 Task: Look for the products in the category "Lotion" by unit price (low first).
Action: Mouse moved to (1074, 347)
Screenshot: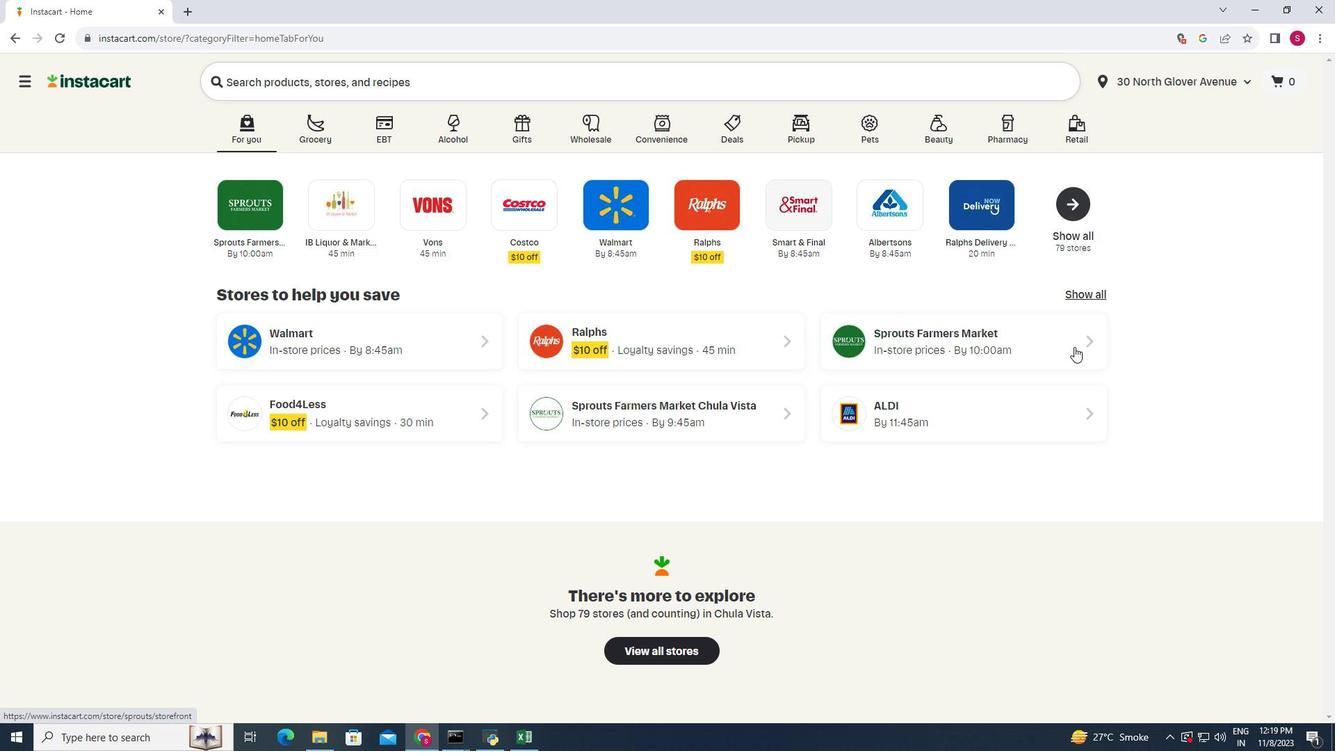 
Action: Mouse pressed left at (1074, 347)
Screenshot: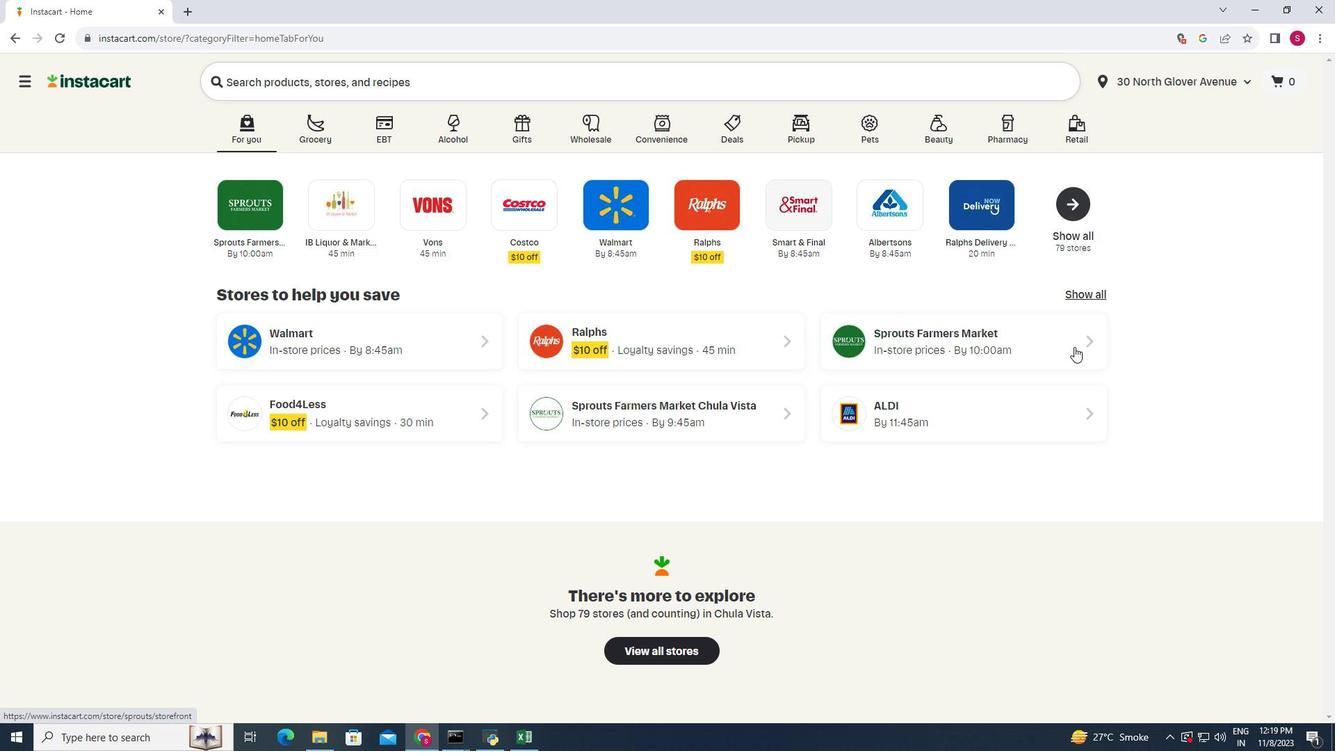 
Action: Mouse moved to (122, 410)
Screenshot: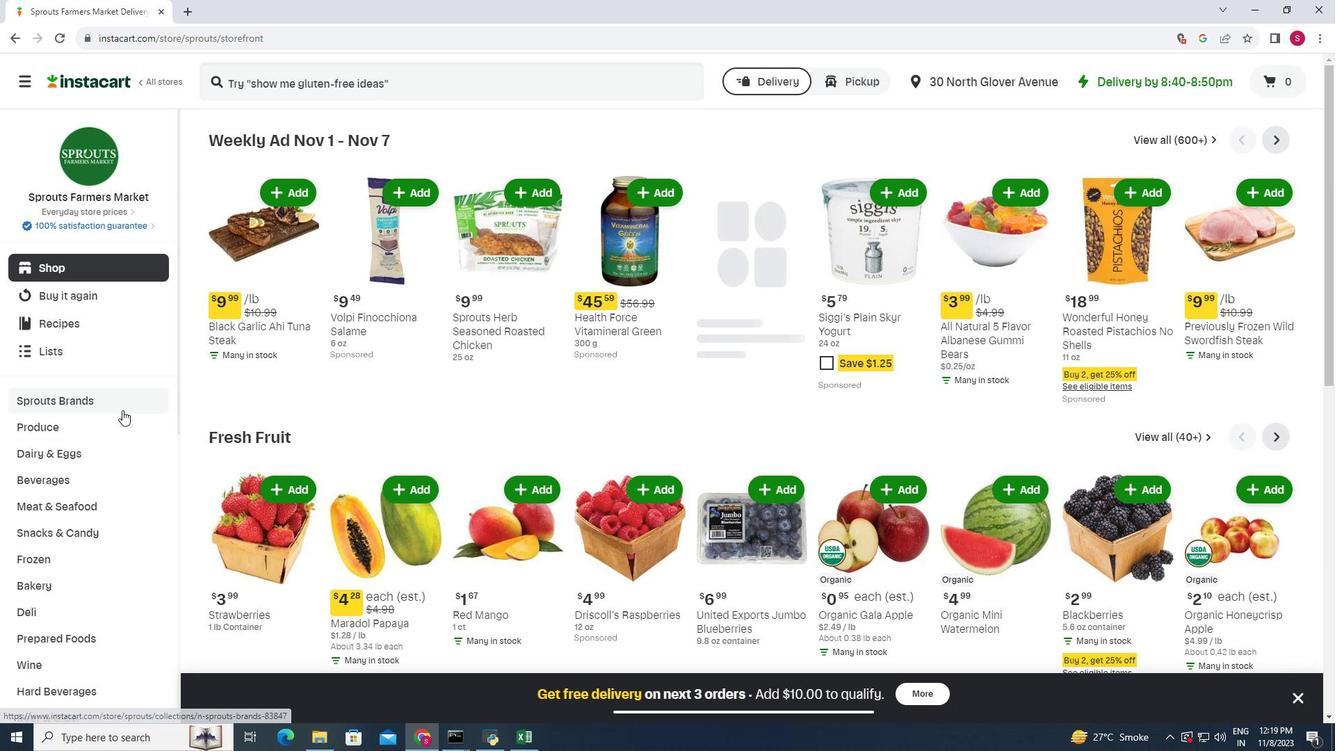 
Action: Mouse scrolled (122, 409) with delta (0, 0)
Screenshot: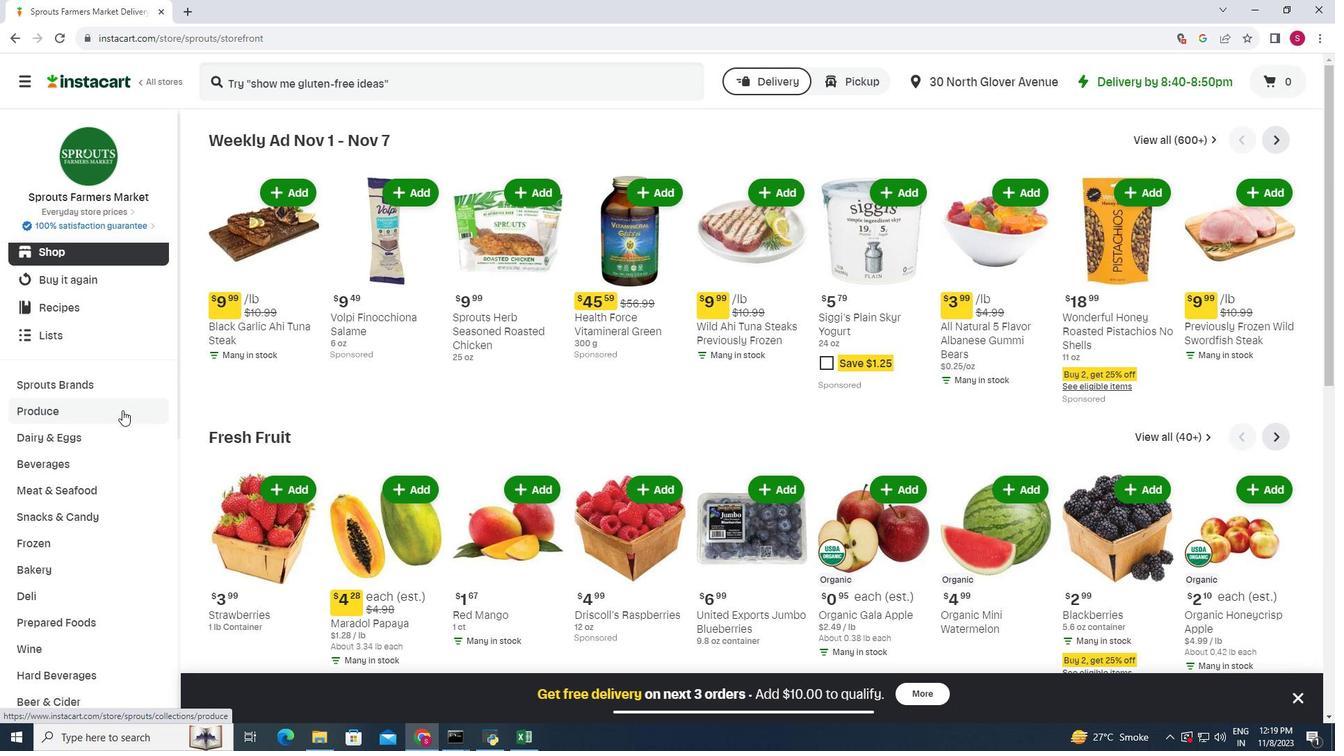 
Action: Mouse scrolled (122, 409) with delta (0, 0)
Screenshot: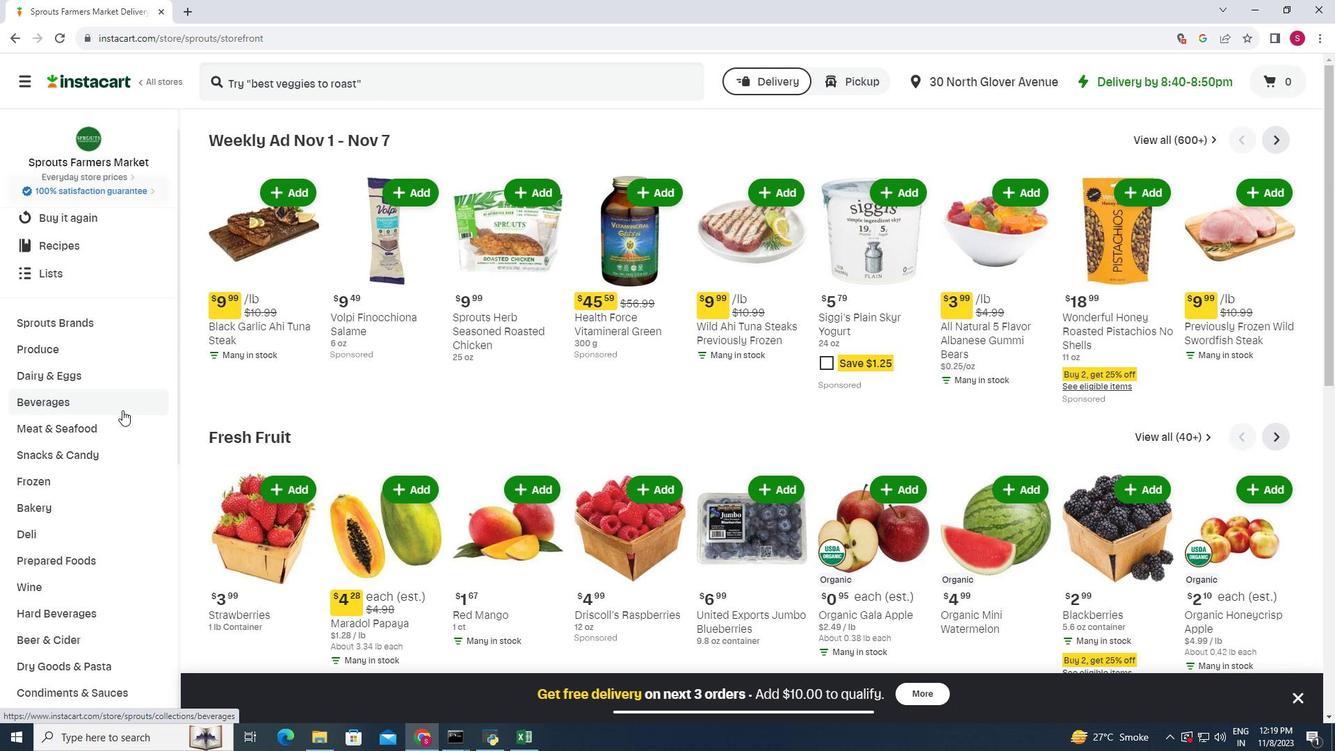 
Action: Mouse moved to (115, 412)
Screenshot: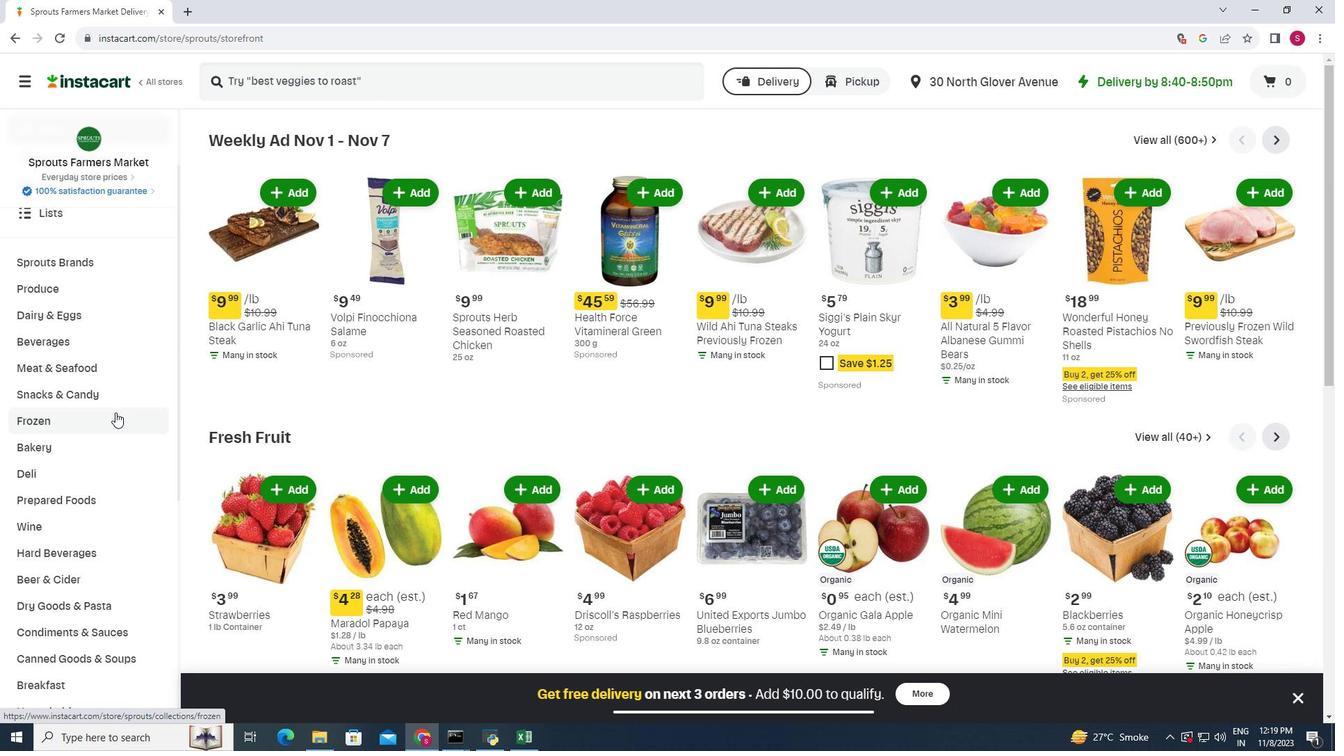 
Action: Mouse scrolled (115, 411) with delta (0, 0)
Screenshot: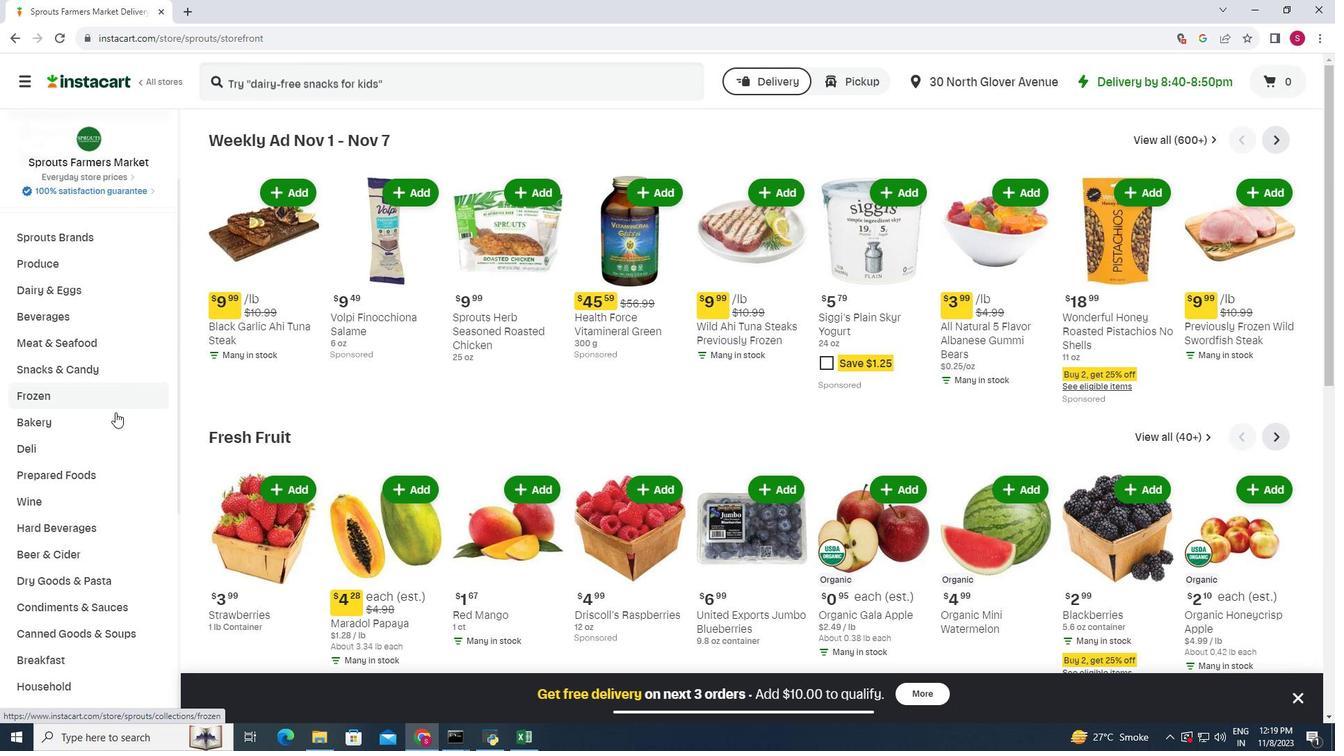 
Action: Mouse moved to (116, 409)
Screenshot: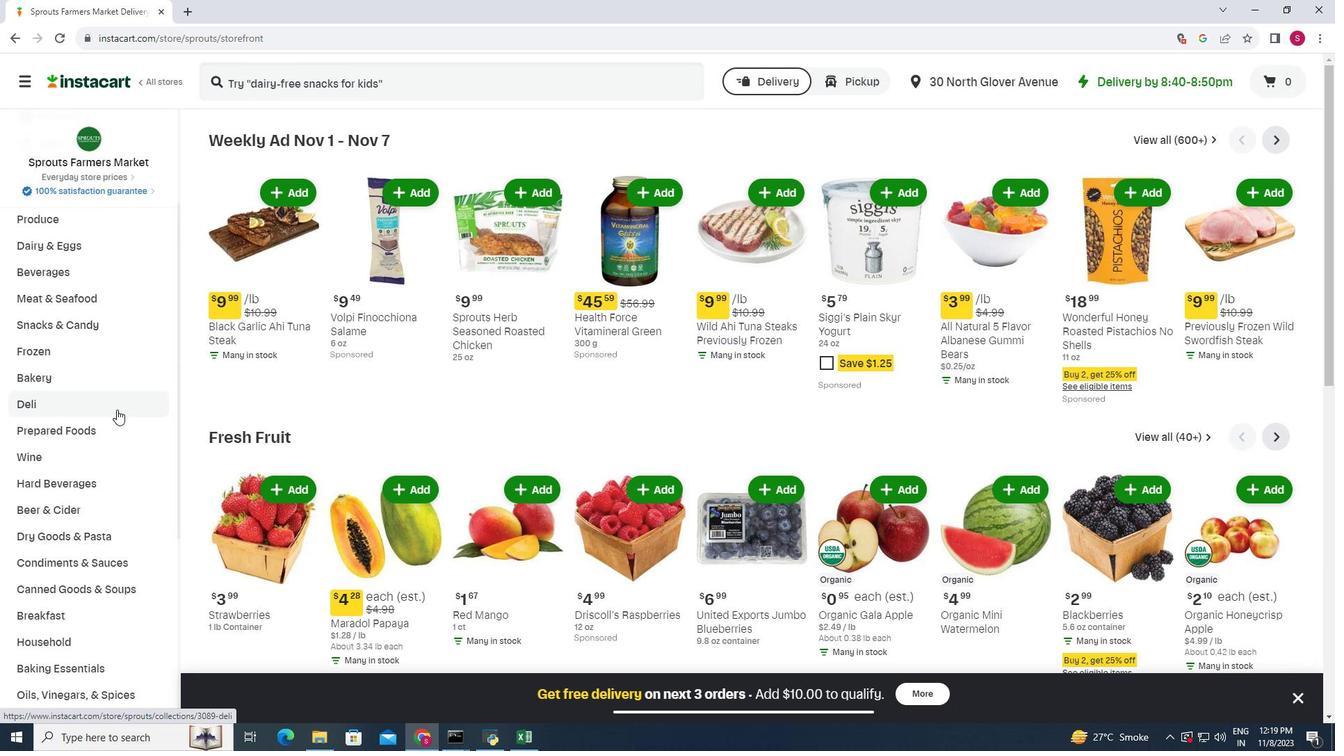 
Action: Mouse scrolled (116, 408) with delta (0, 0)
Screenshot: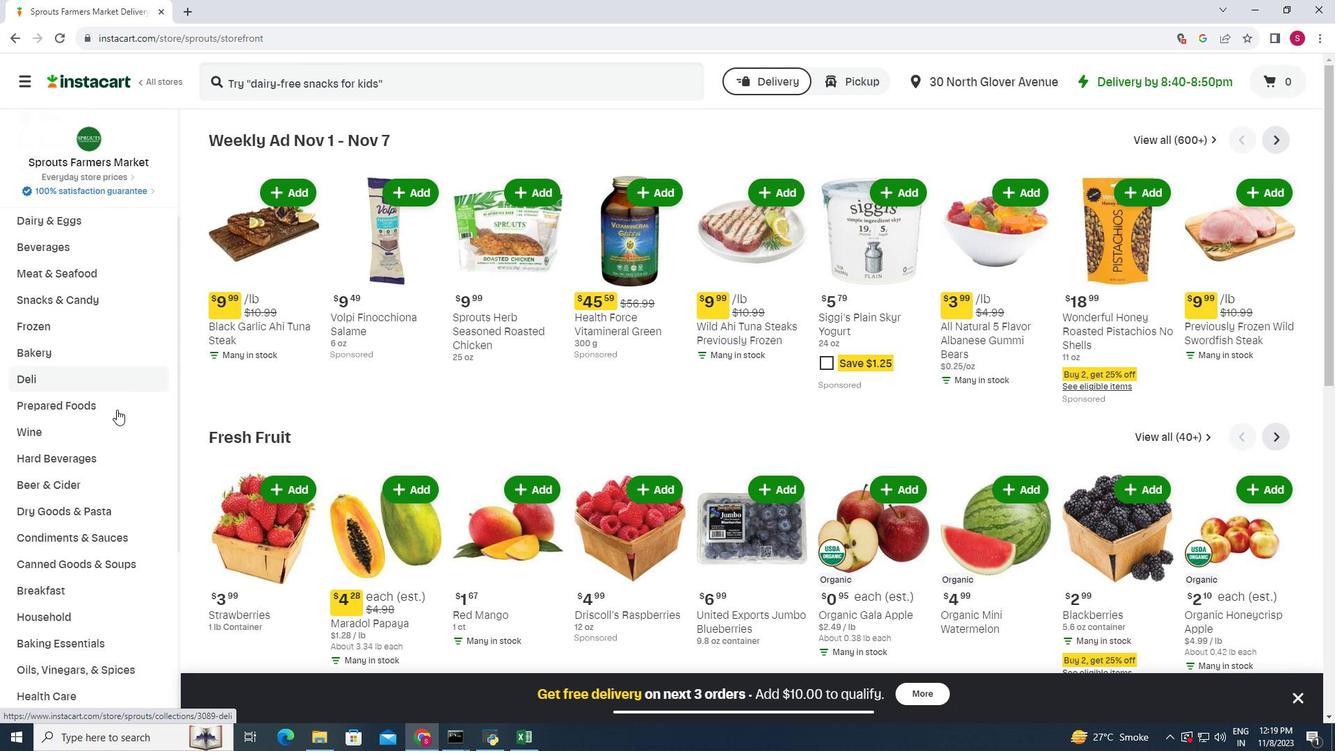 
Action: Mouse moved to (117, 408)
Screenshot: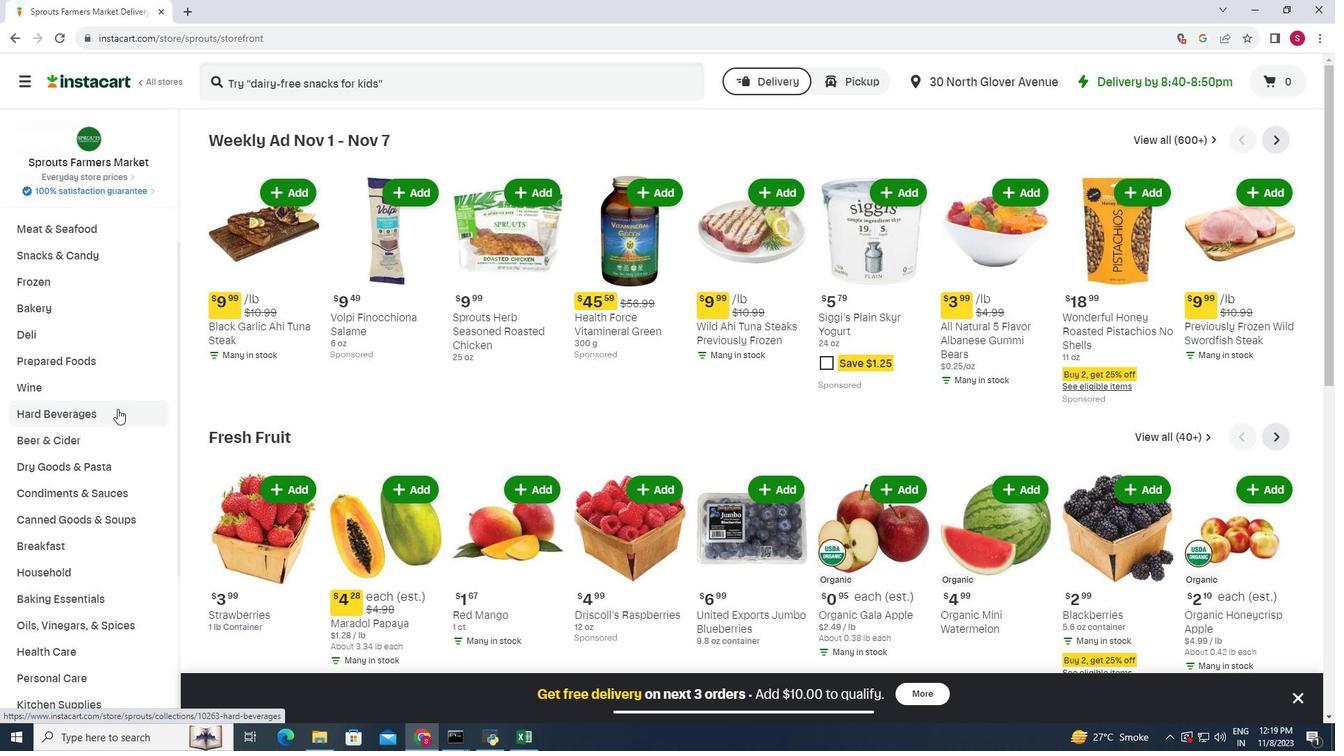 
Action: Mouse scrolled (117, 408) with delta (0, 0)
Screenshot: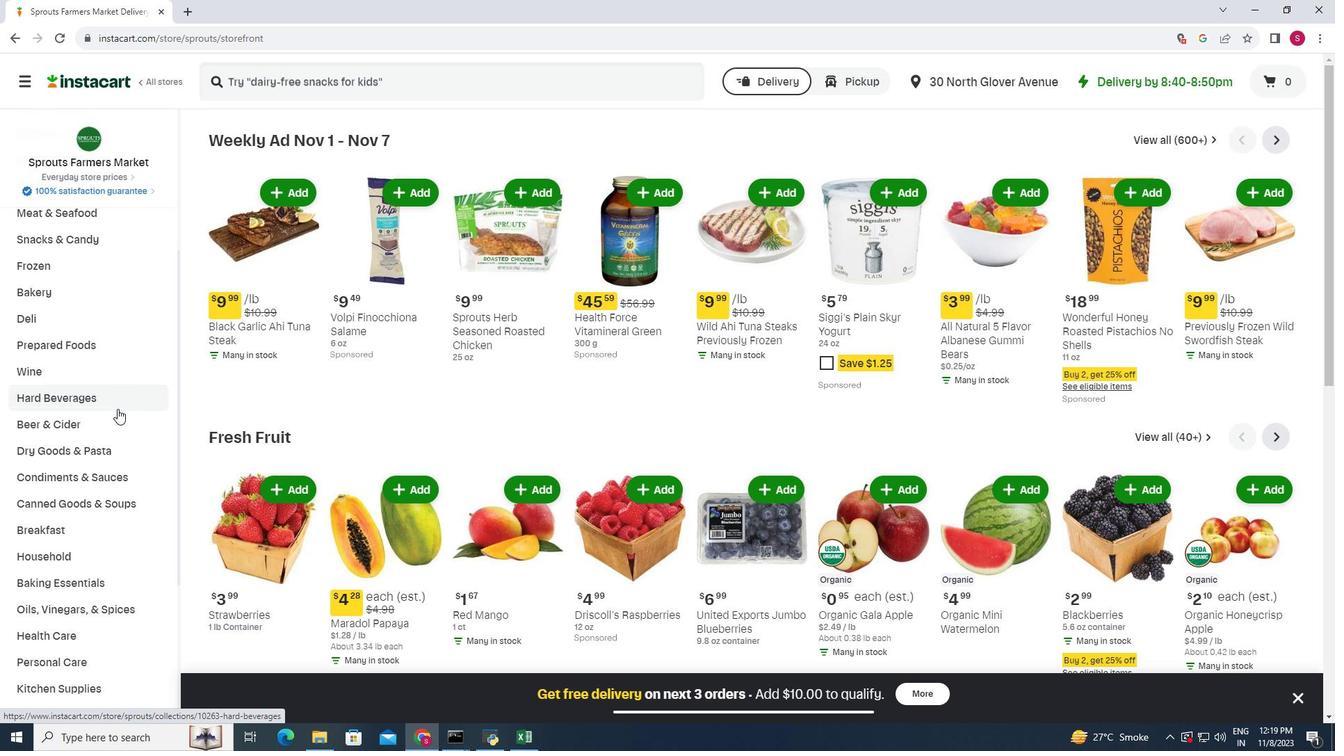 
Action: Mouse moved to (117, 421)
Screenshot: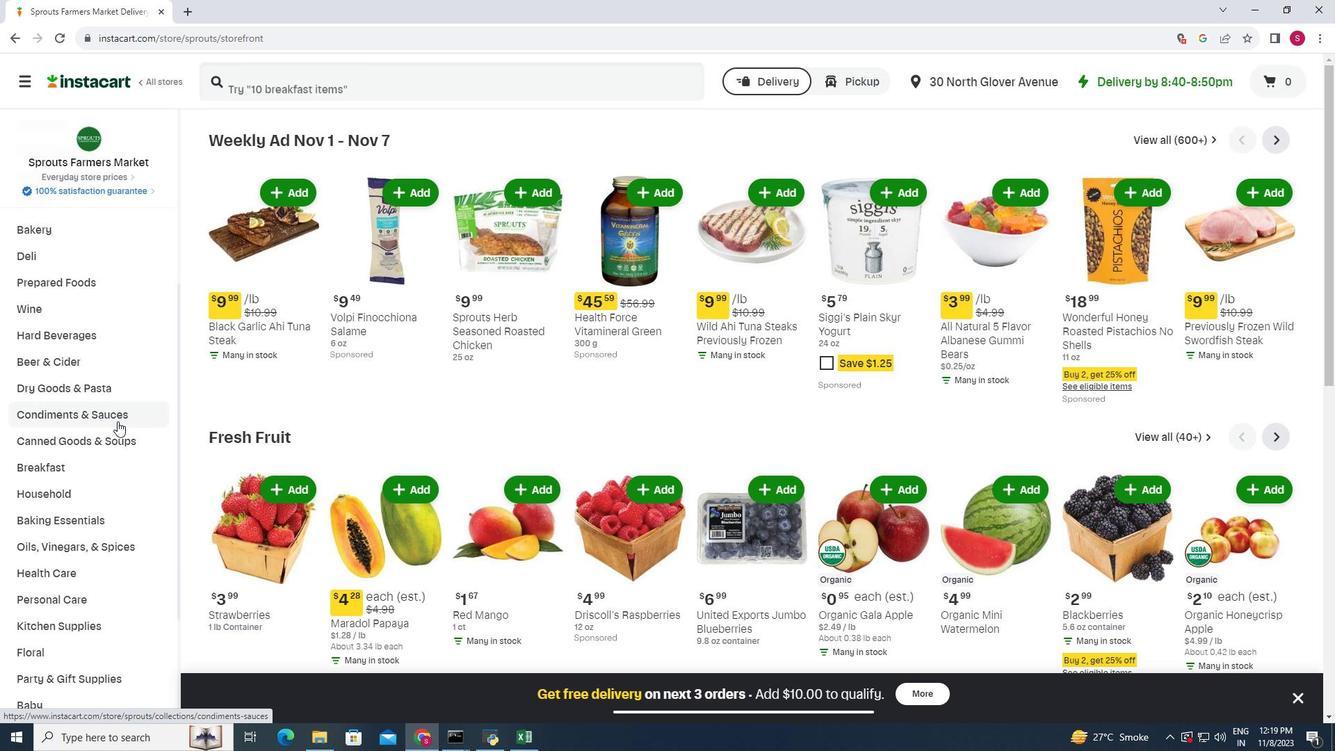 
Action: Mouse scrolled (117, 420) with delta (0, 0)
Screenshot: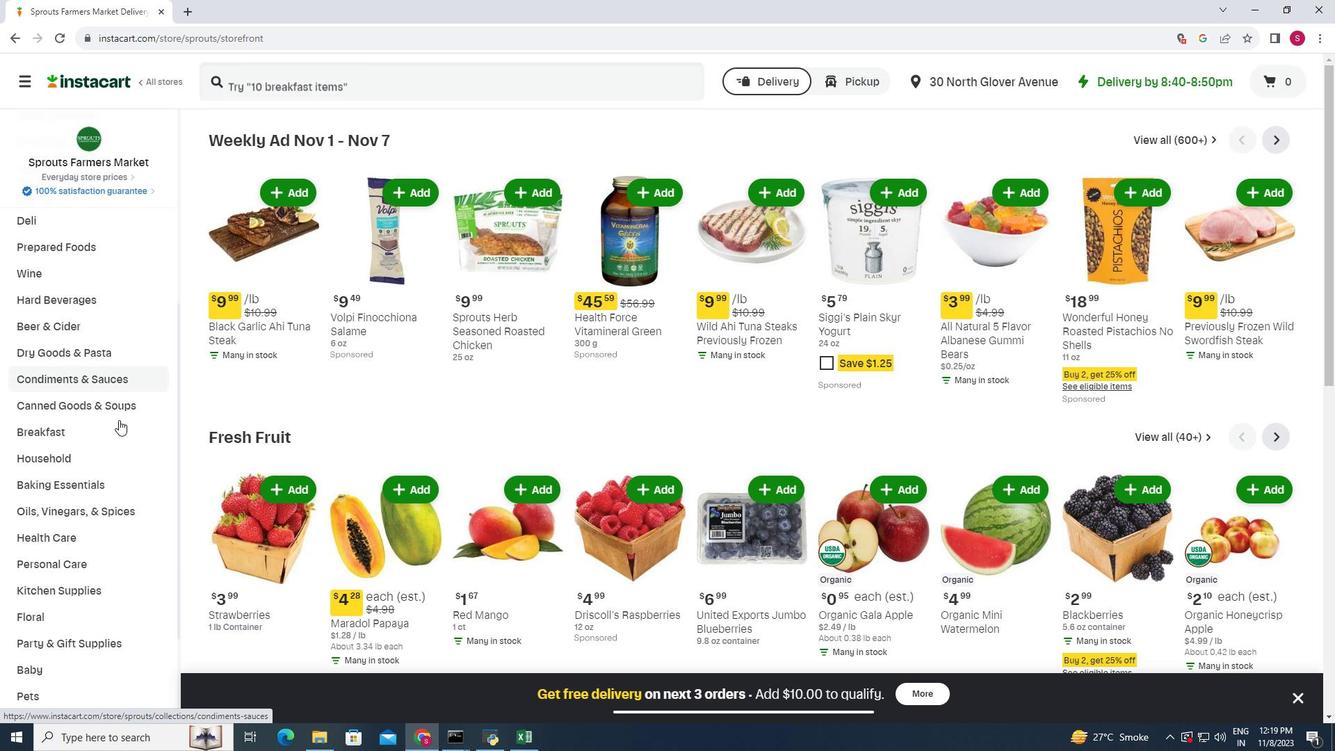 
Action: Mouse moved to (70, 531)
Screenshot: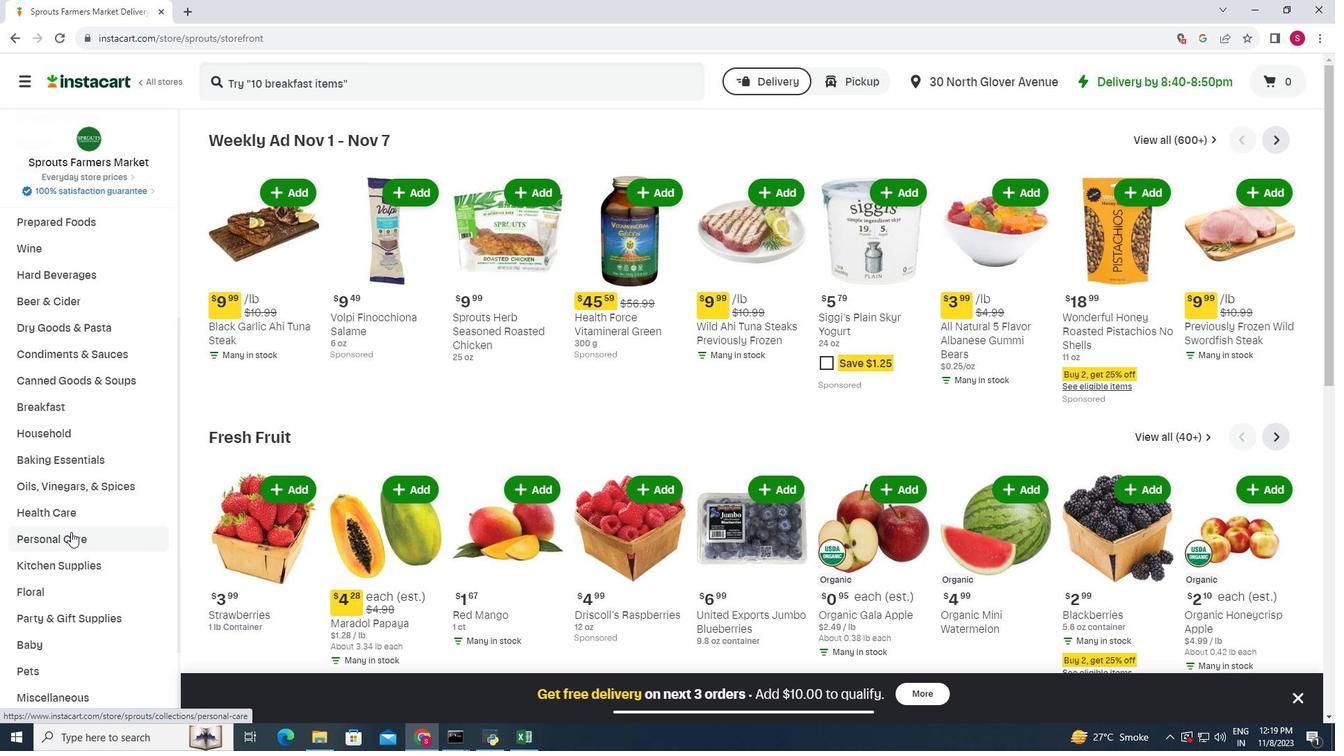 
Action: Mouse pressed left at (70, 531)
Screenshot: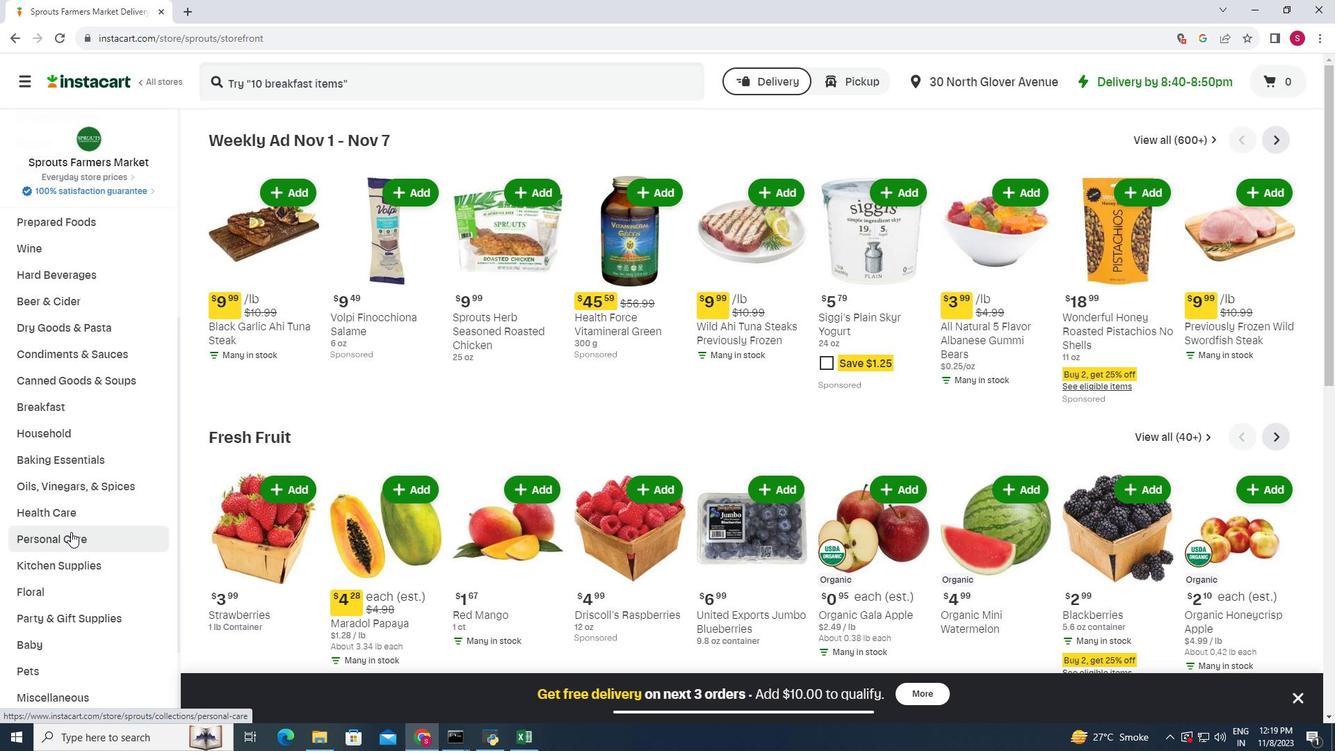 
Action: Mouse moved to (351, 169)
Screenshot: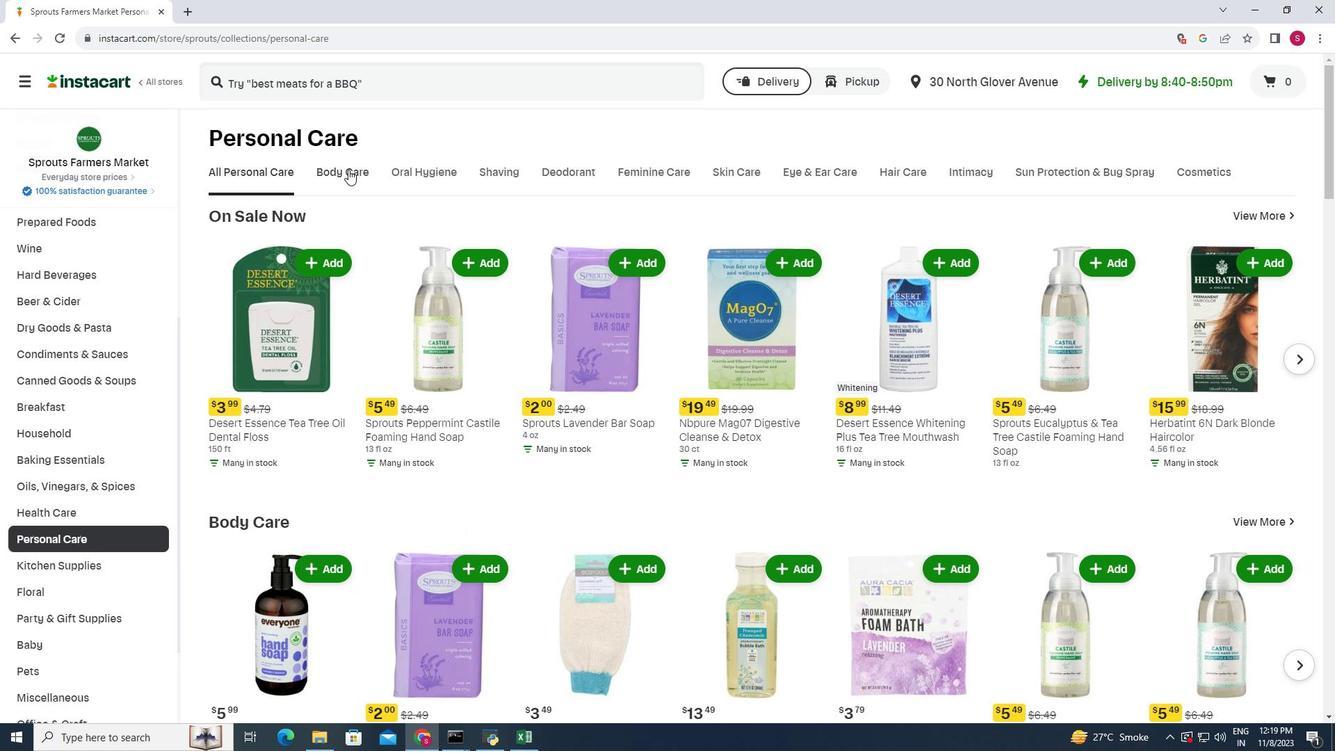 
Action: Mouse pressed left at (351, 169)
Screenshot: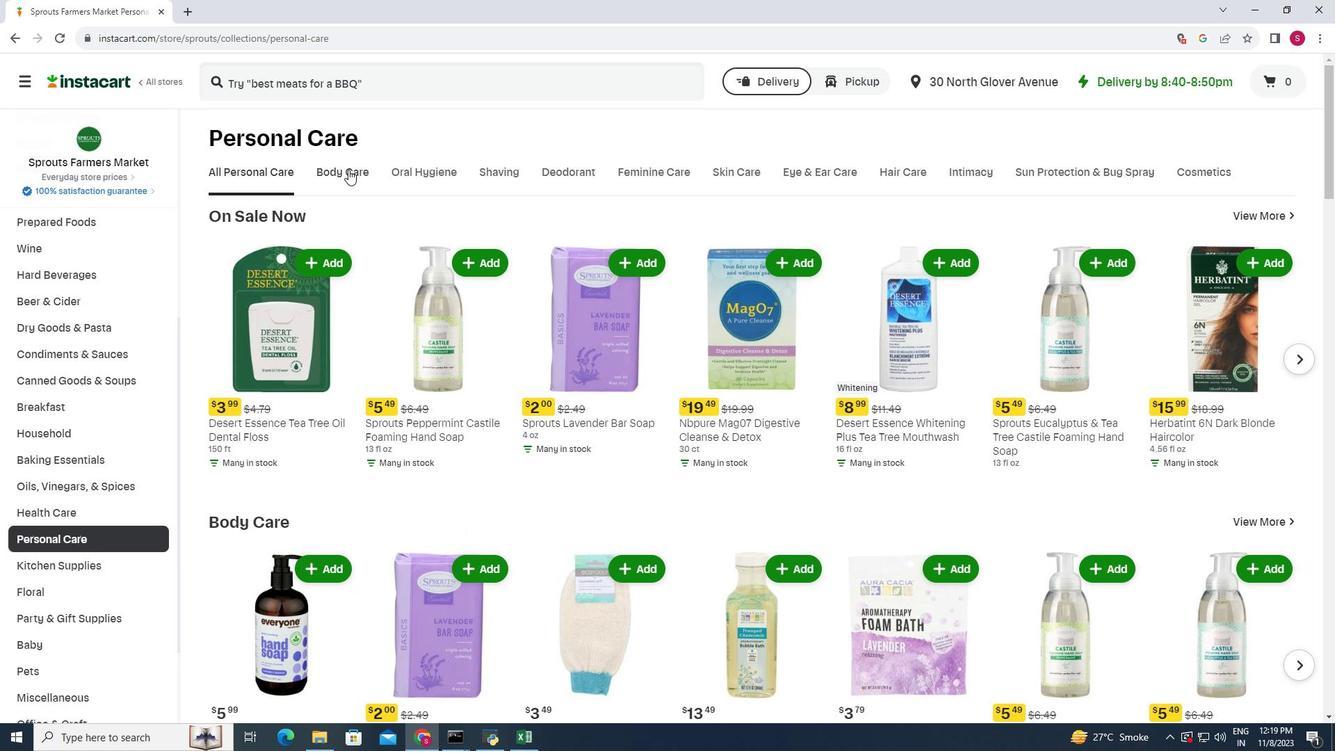 
Action: Mouse moved to (336, 171)
Screenshot: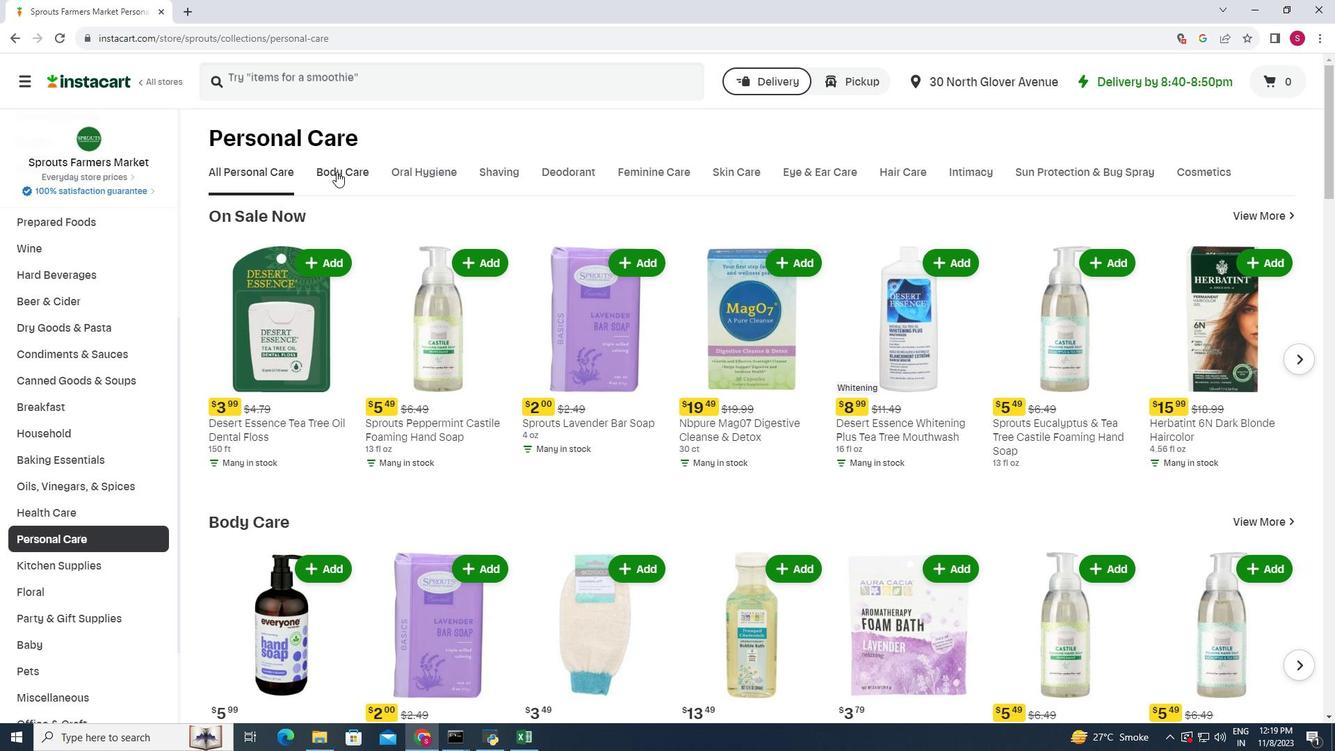 
Action: Mouse pressed left at (336, 171)
Screenshot: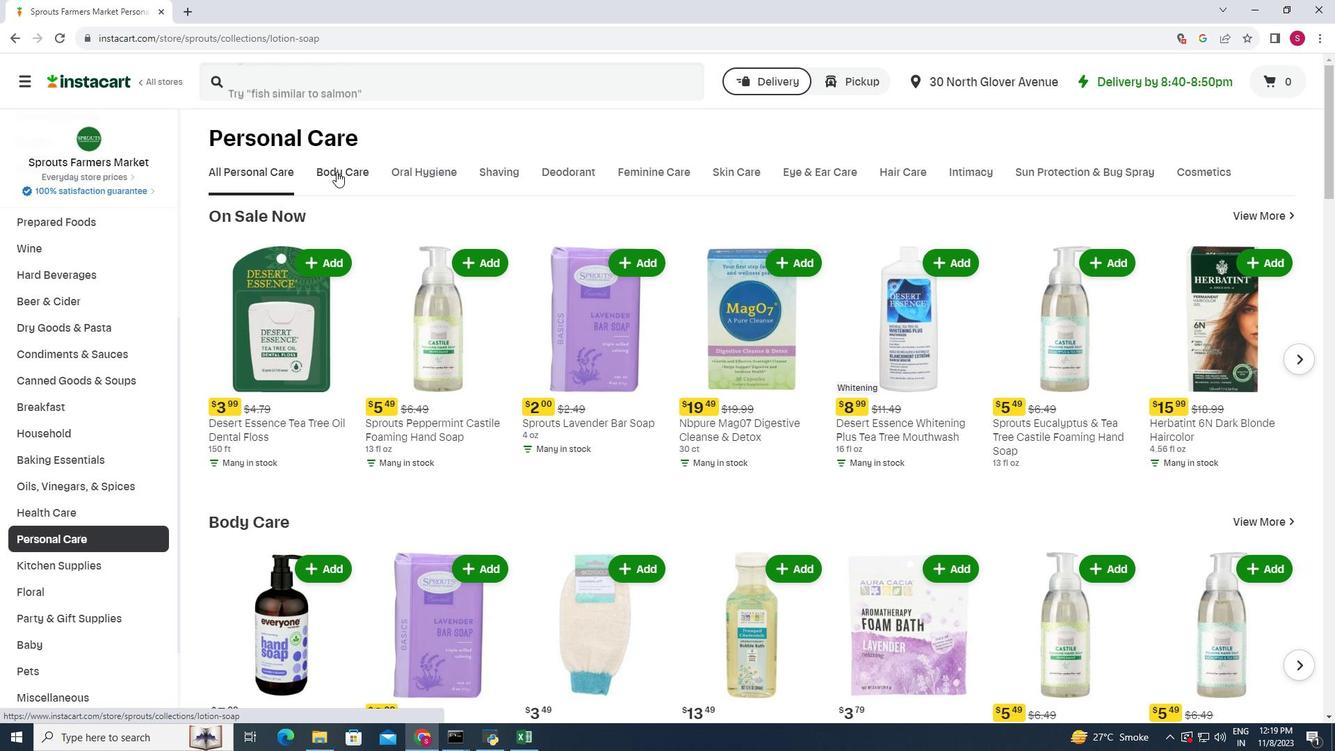 
Action: Mouse moved to (577, 231)
Screenshot: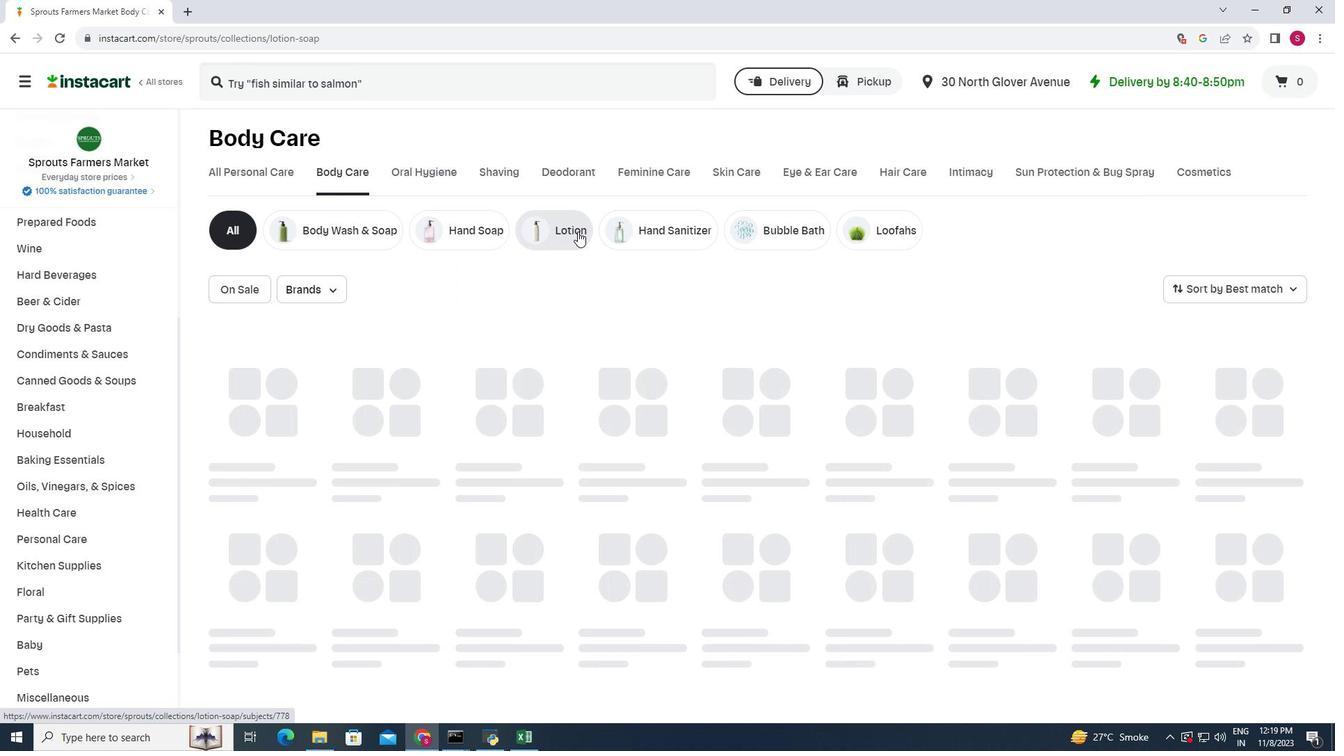
Action: Mouse pressed left at (577, 231)
Screenshot: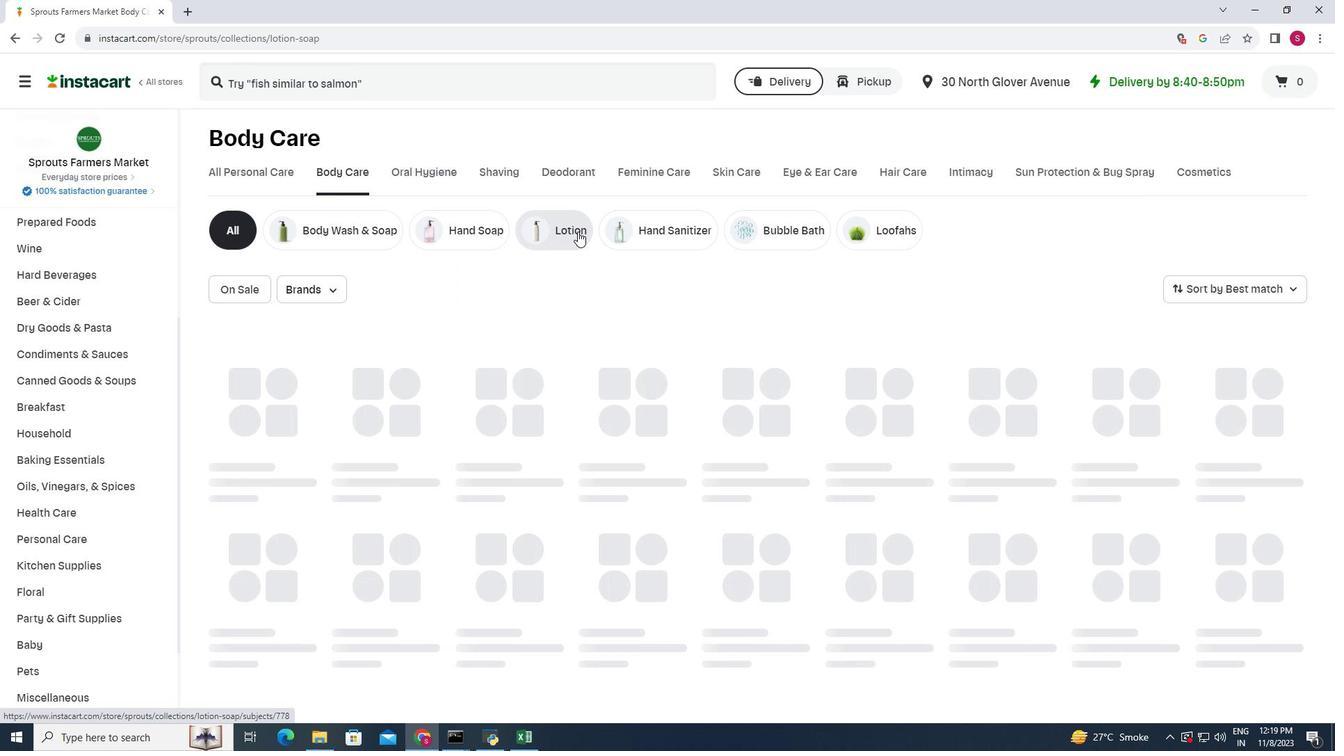 
Action: Mouse moved to (1276, 283)
Screenshot: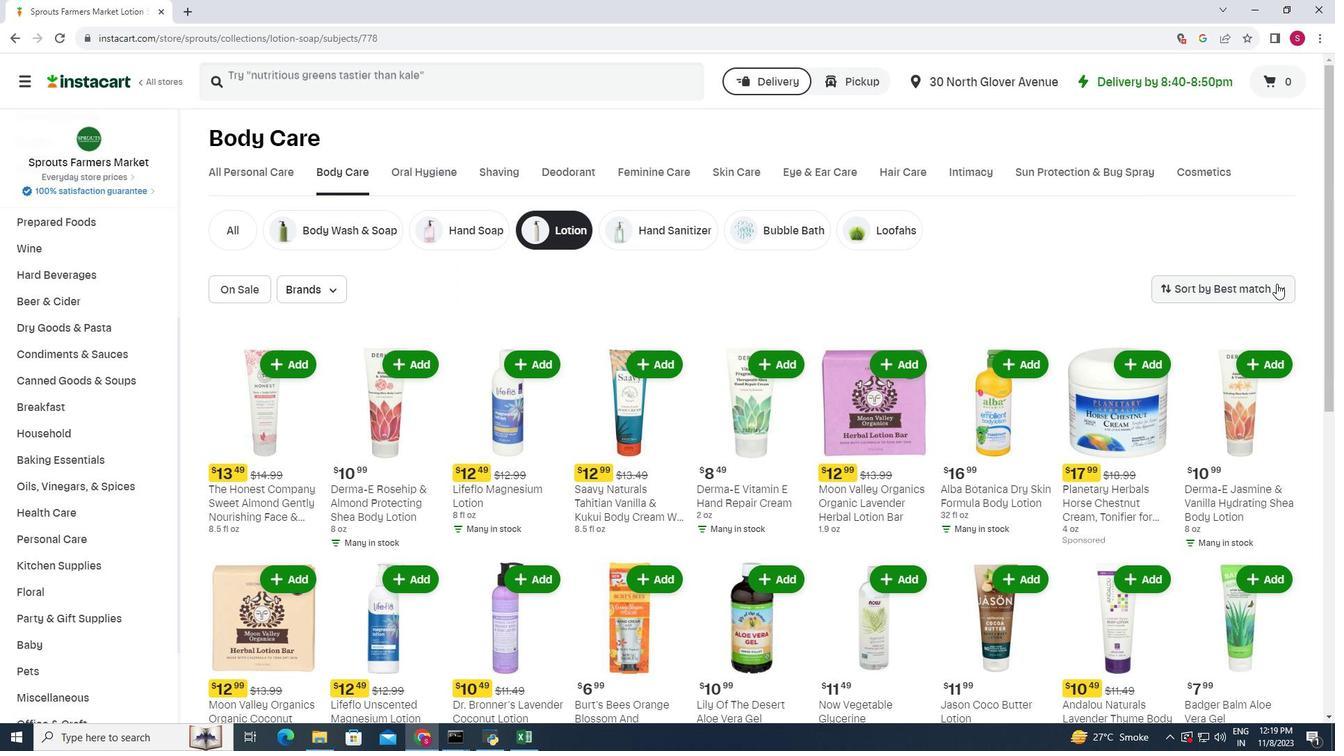 
Action: Mouse pressed left at (1276, 283)
Screenshot: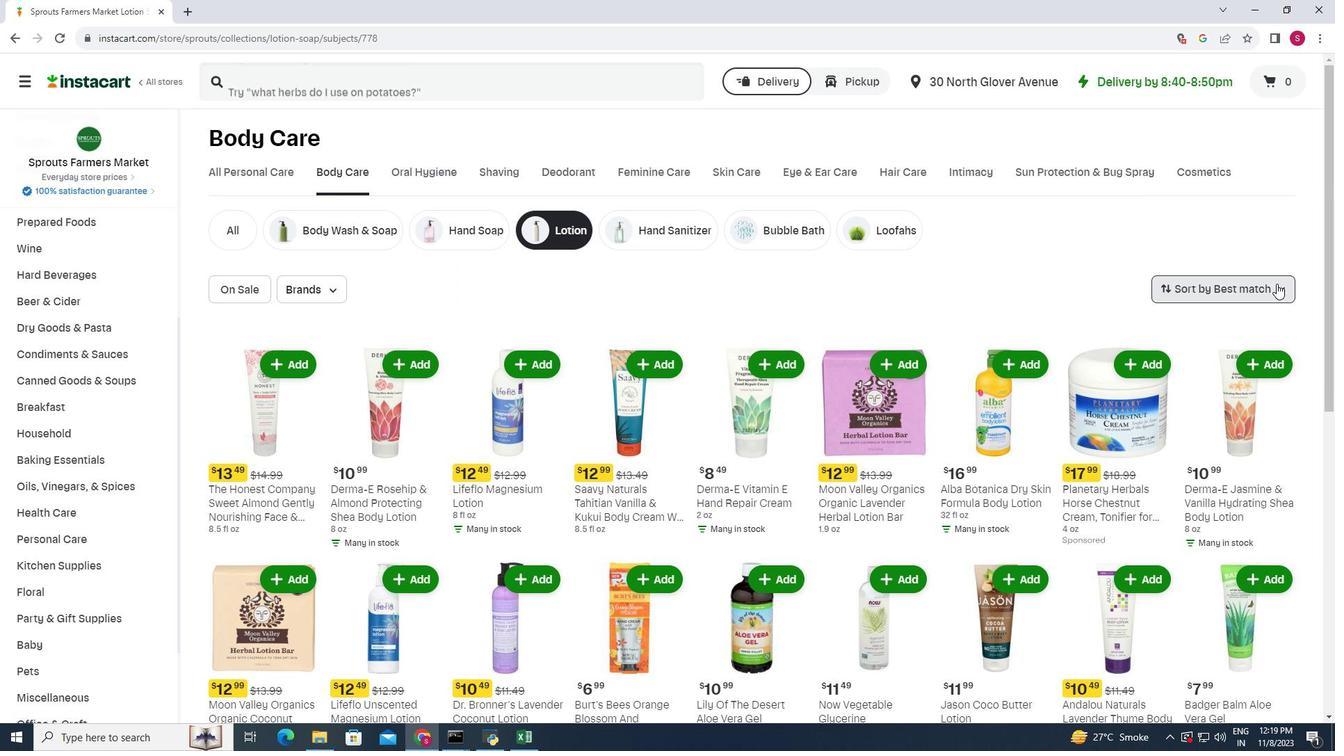 
Action: Mouse moved to (1212, 416)
Screenshot: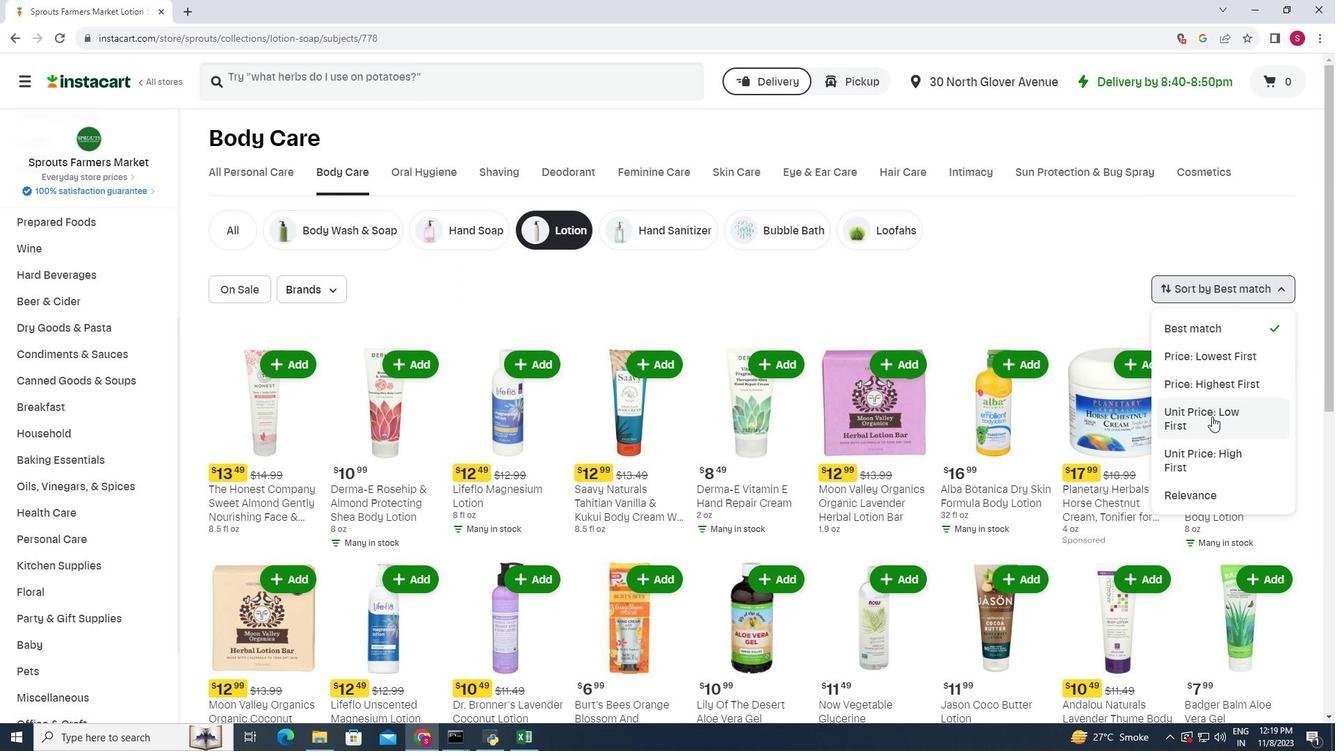 
Action: Mouse pressed left at (1212, 416)
Screenshot: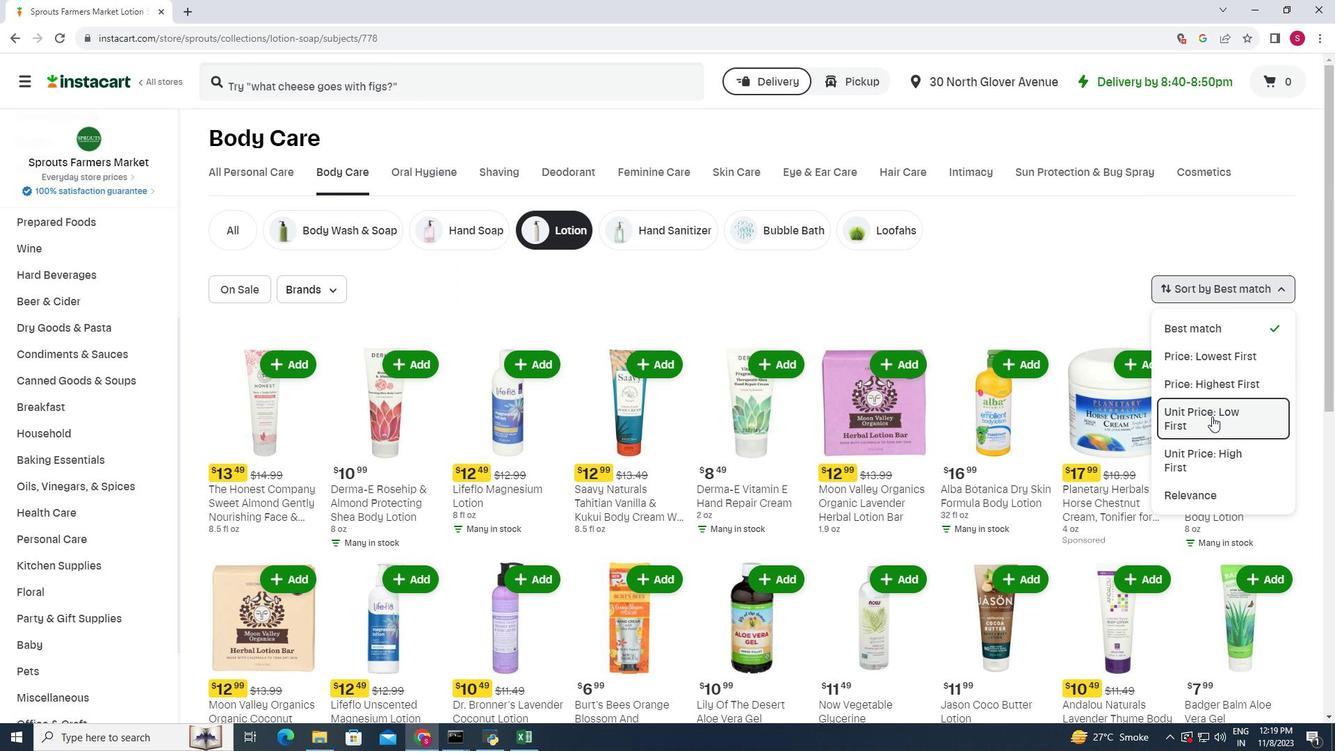 
Action: Mouse moved to (837, 278)
Screenshot: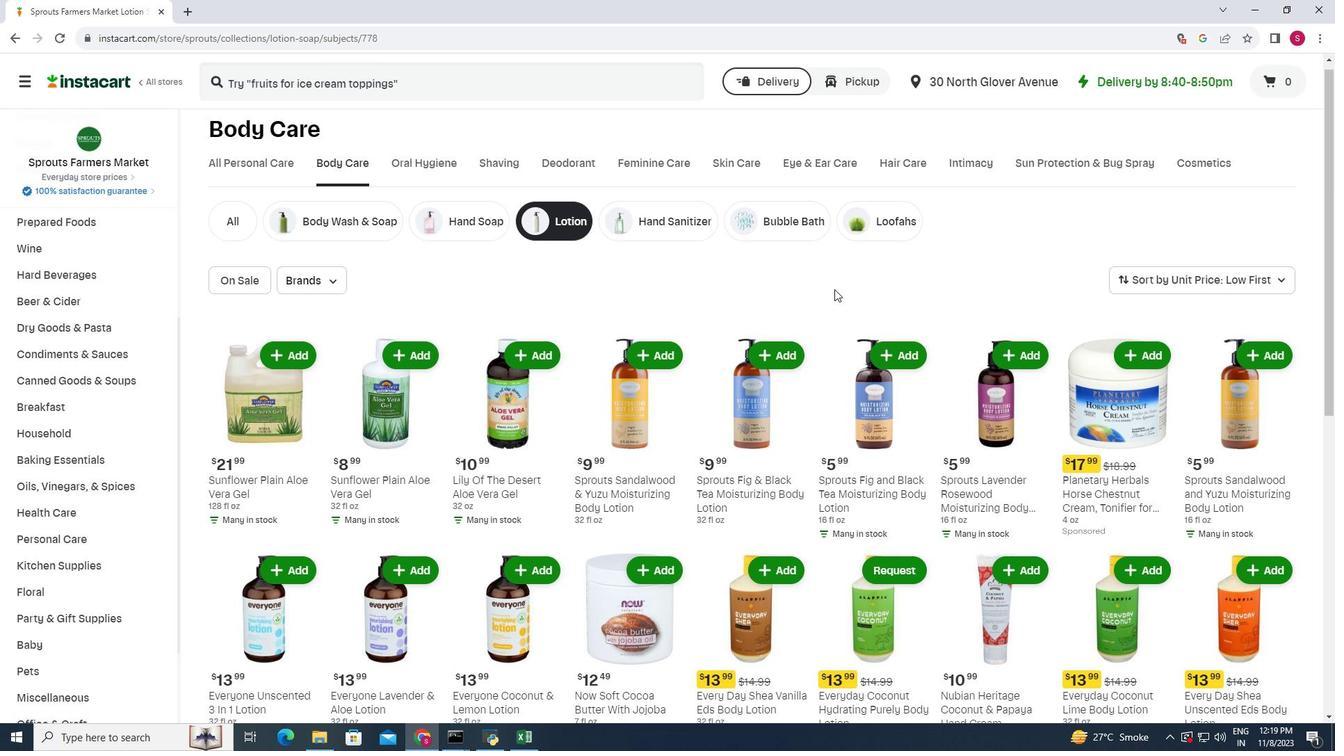 
Action: Mouse scrolled (837, 278) with delta (0, 0)
Screenshot: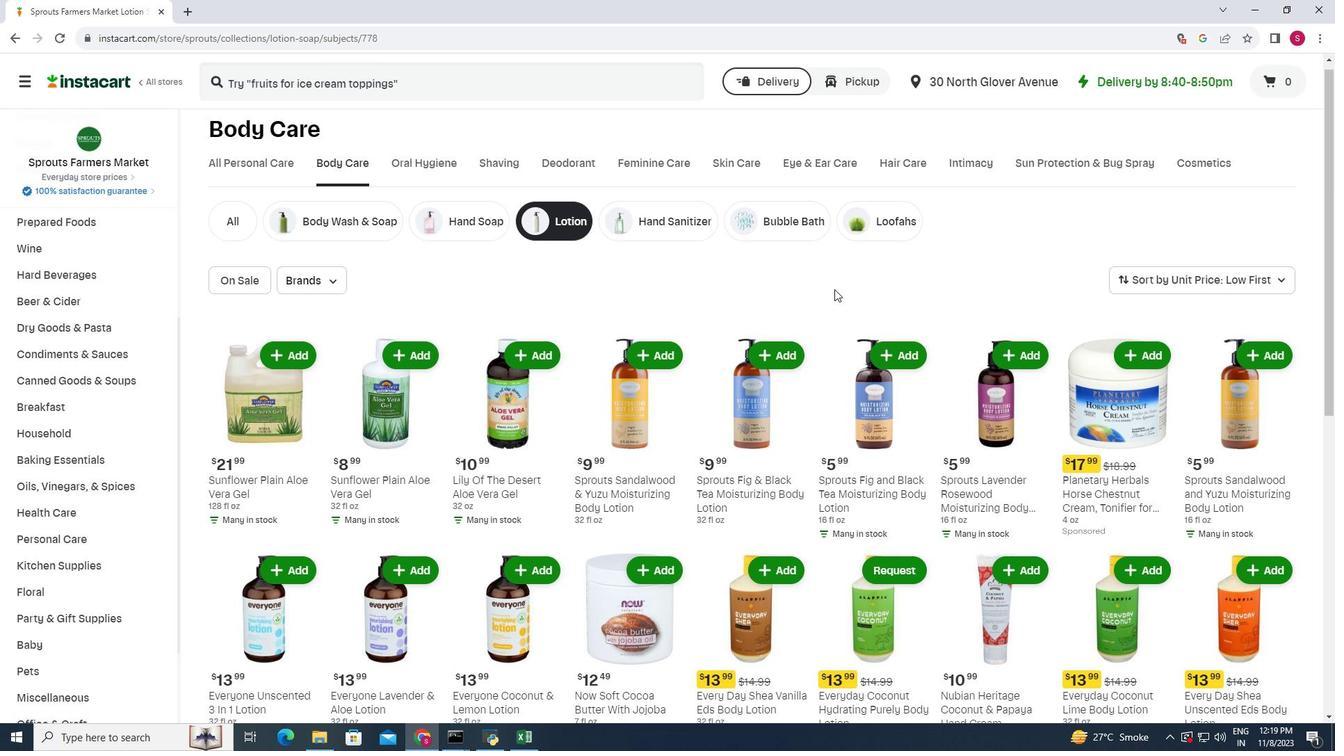 
Action: Mouse moved to (833, 293)
Screenshot: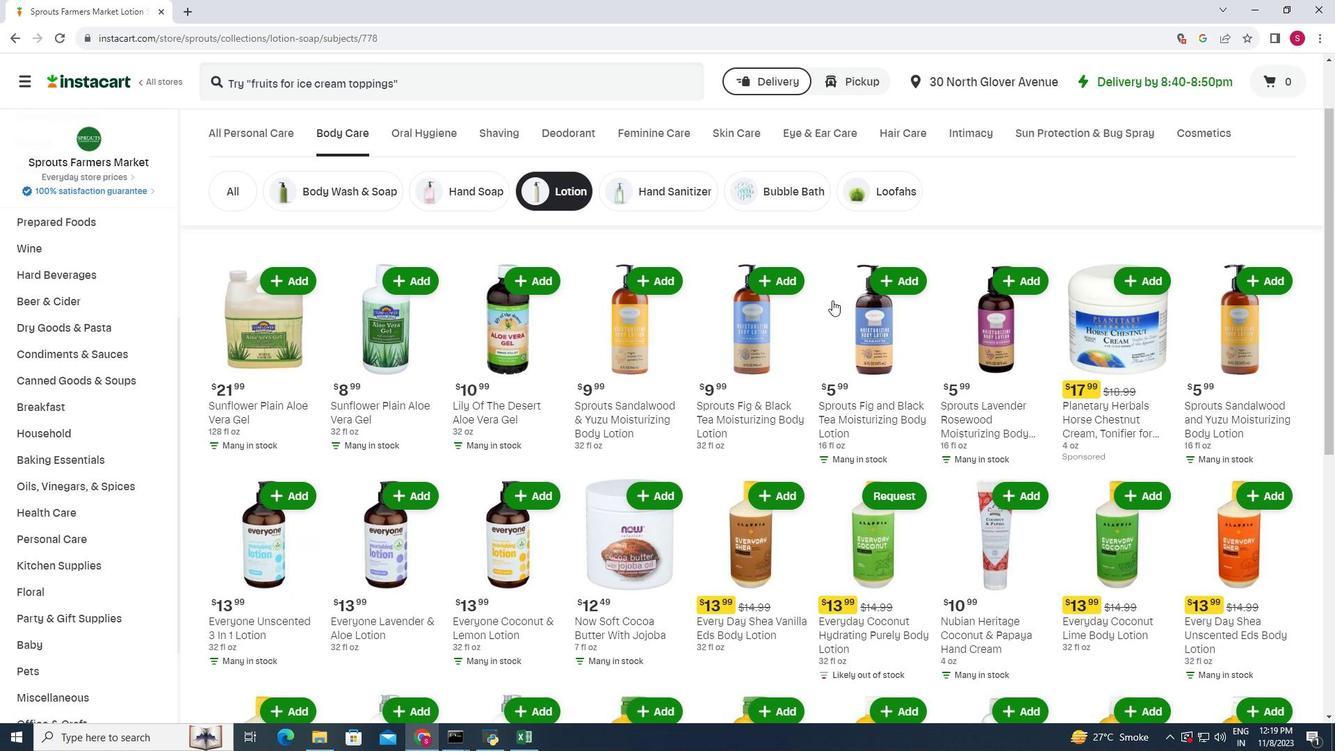 
Action: Mouse scrolled (833, 292) with delta (0, 0)
Screenshot: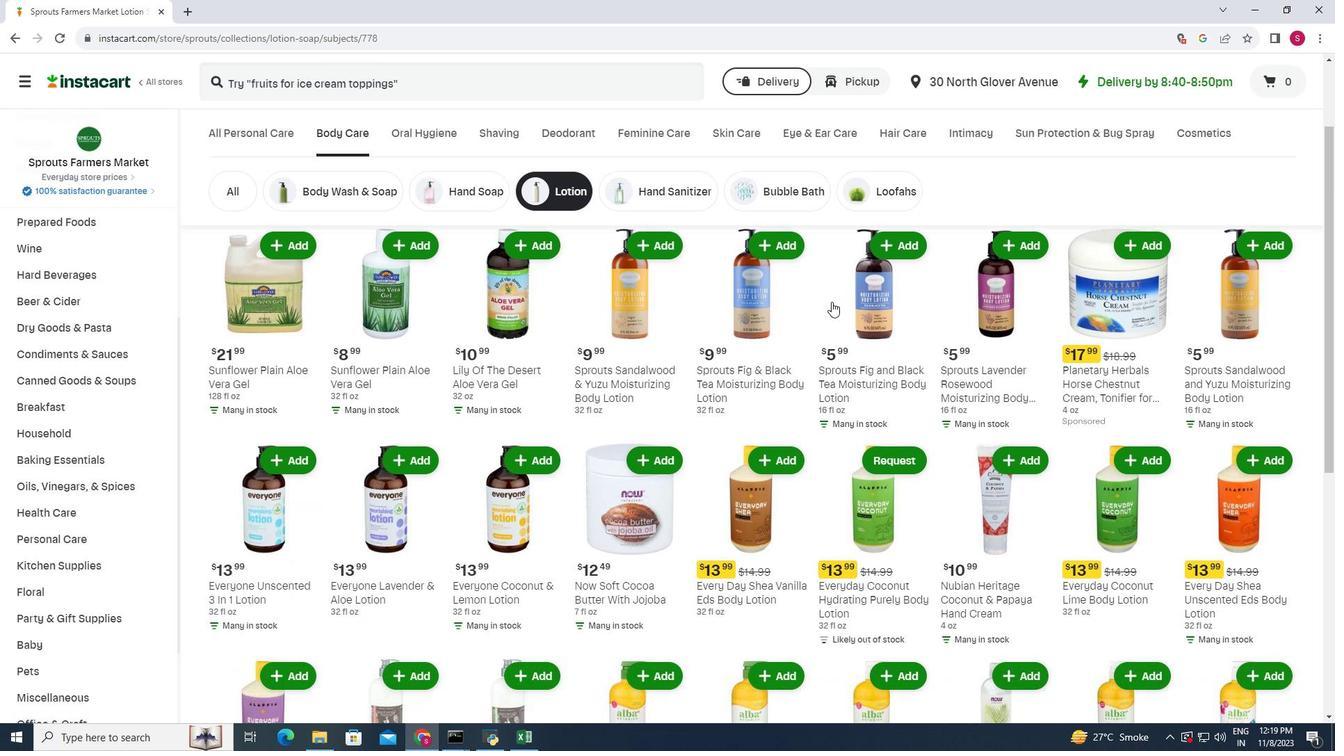 
Action: Mouse moved to (831, 301)
Screenshot: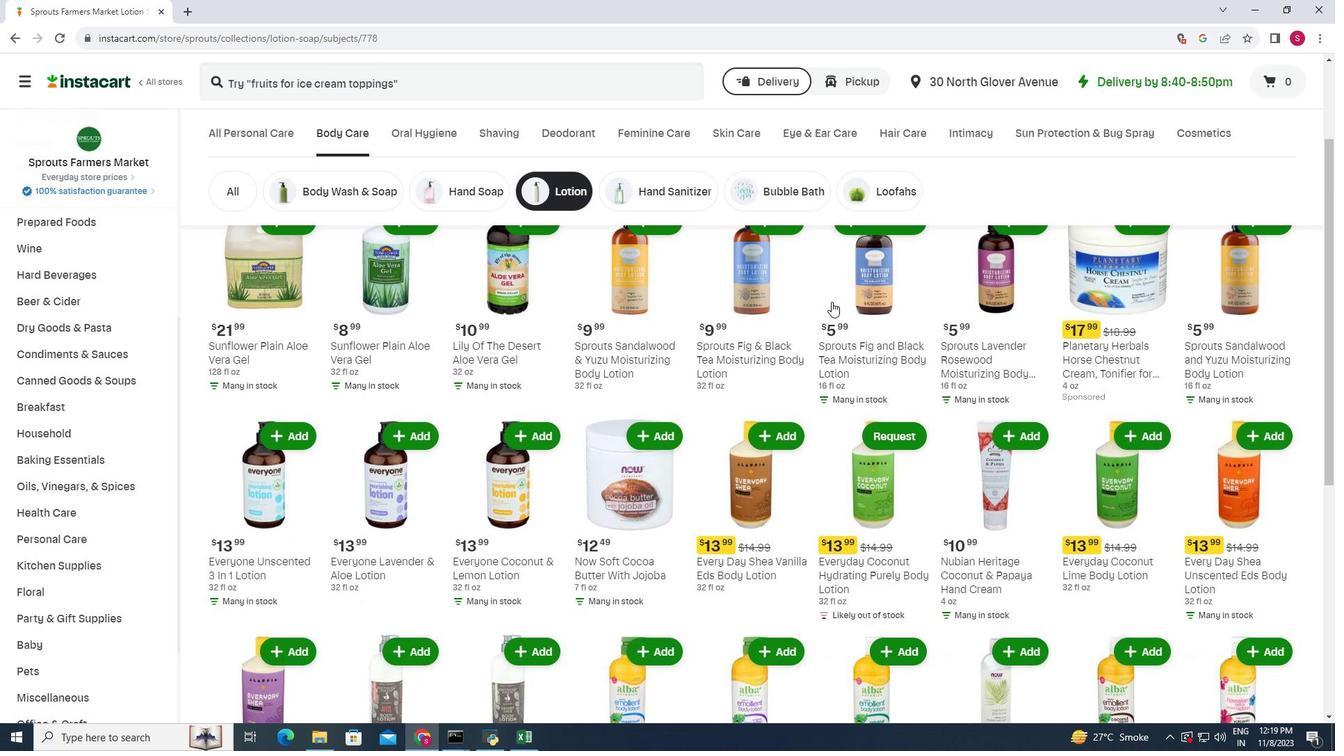 
Action: Mouse scrolled (831, 301) with delta (0, 0)
Screenshot: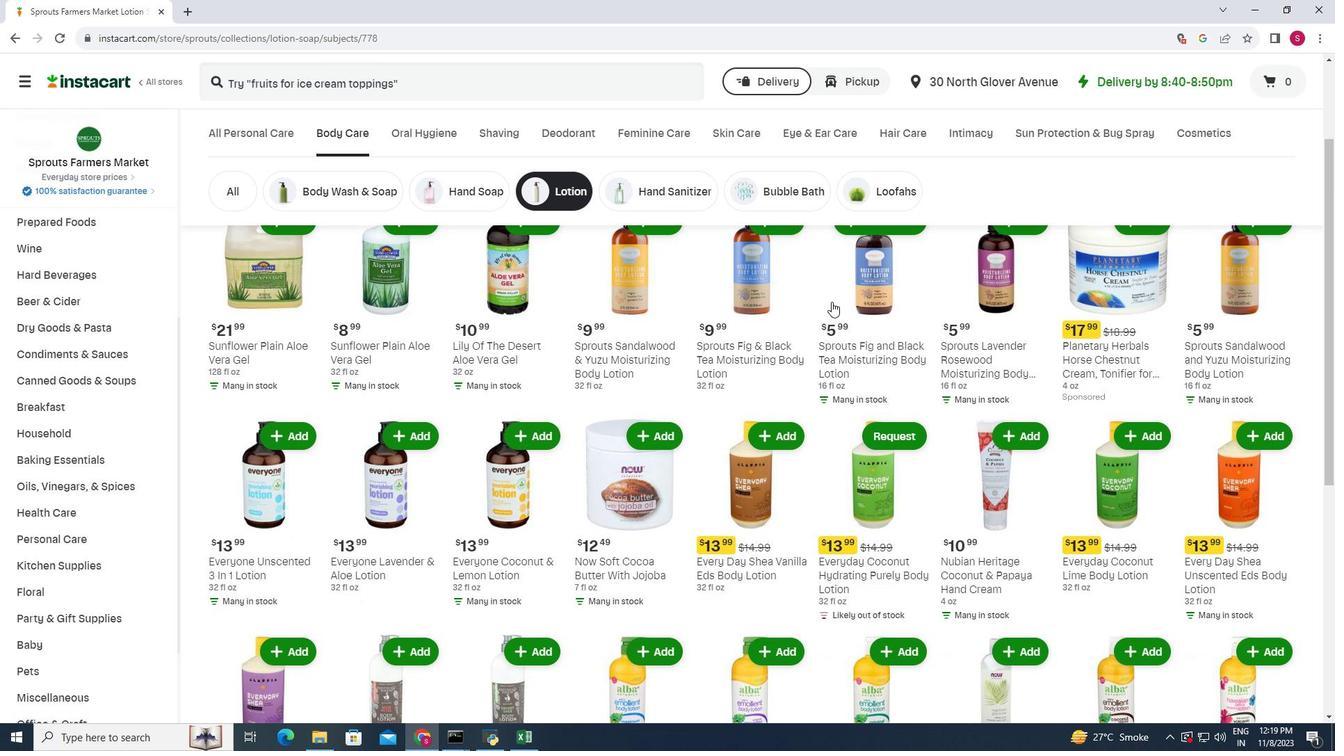 
Action: Mouse scrolled (831, 301) with delta (0, 0)
Screenshot: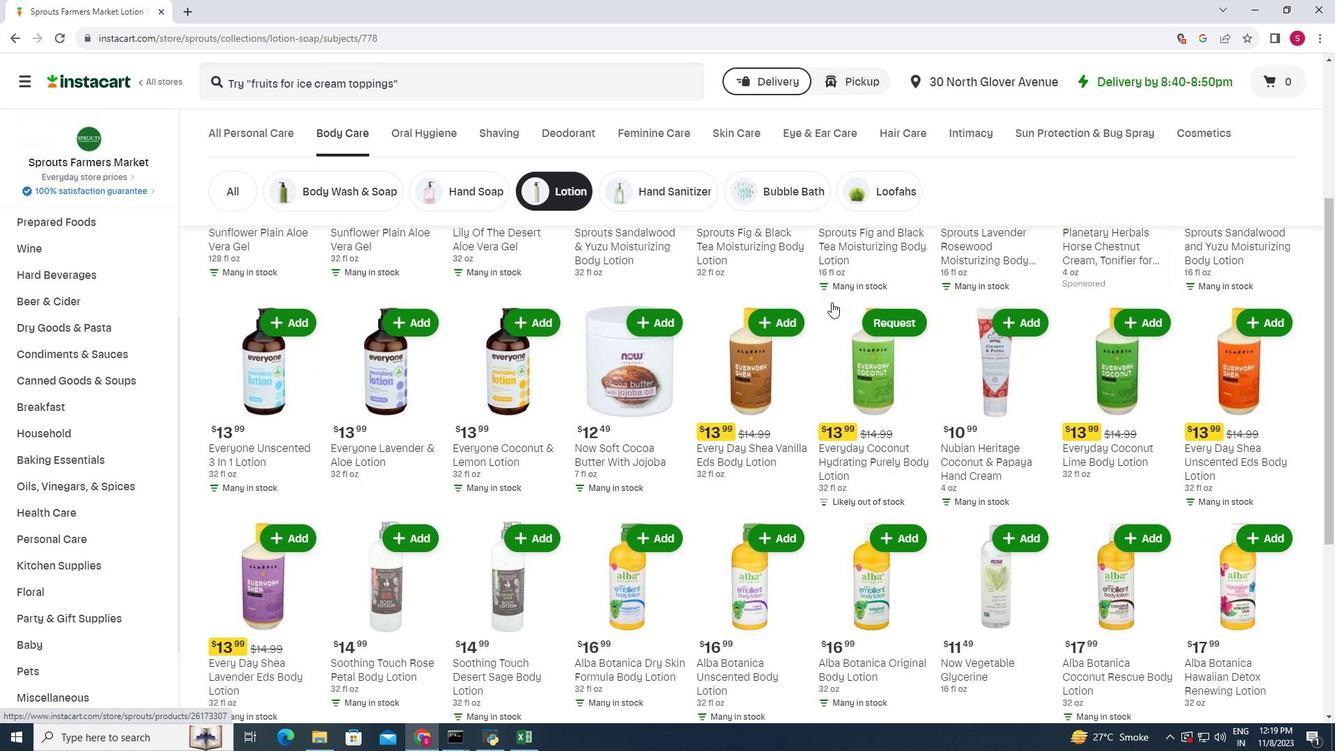 
Action: Mouse moved to (831, 302)
Screenshot: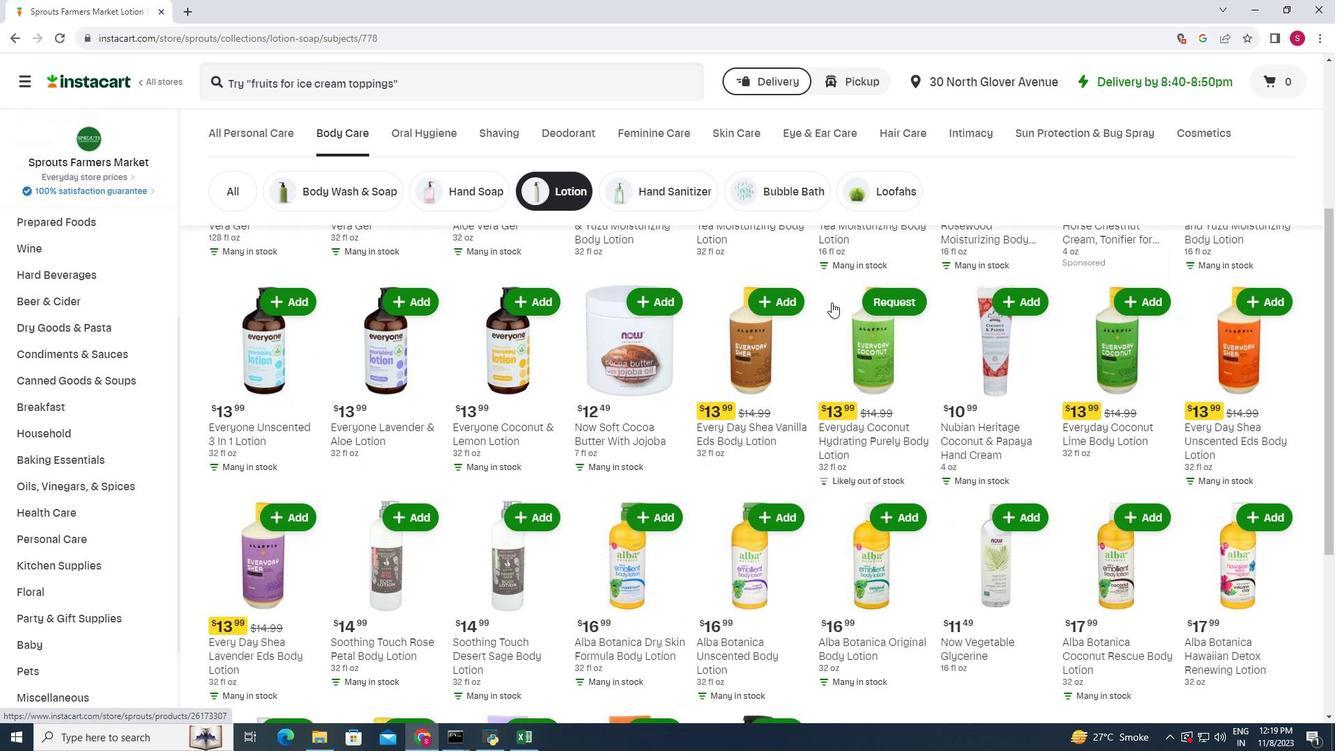 
Action: Mouse scrolled (831, 301) with delta (0, 0)
Screenshot: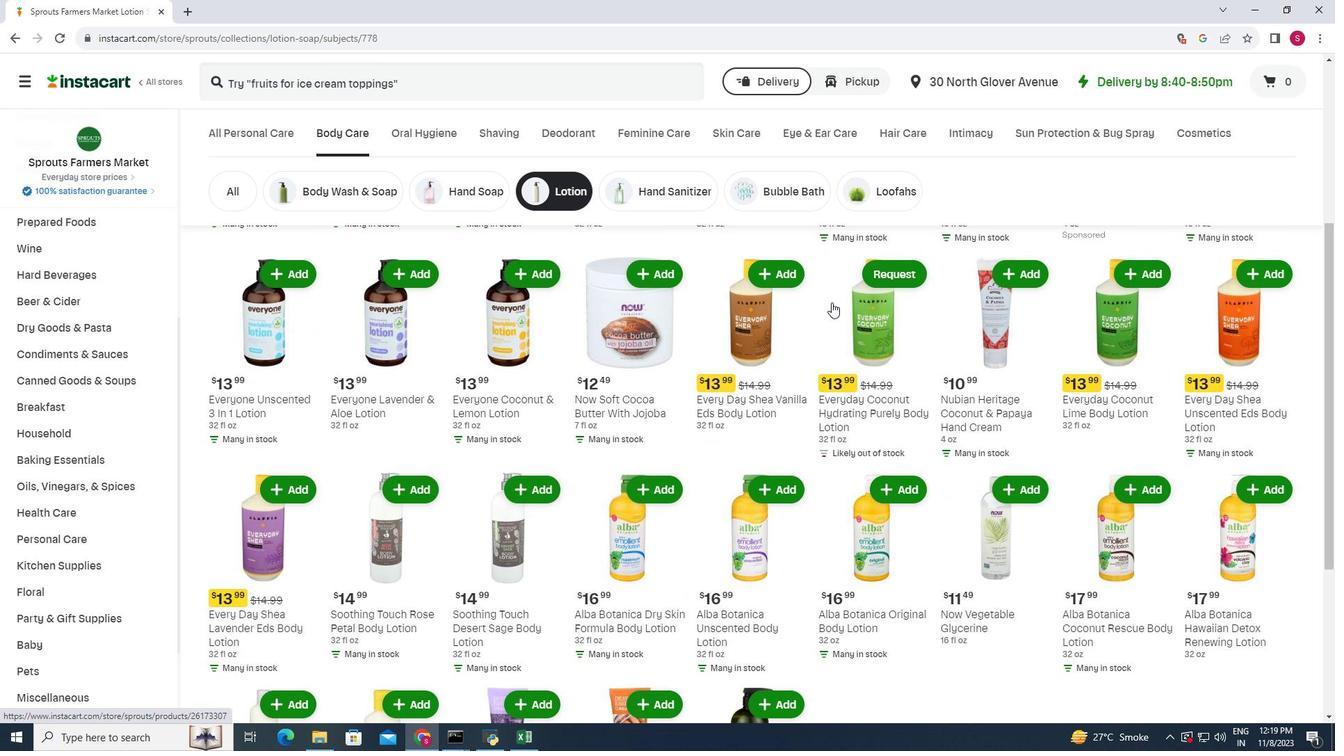 
Action: Mouse scrolled (831, 301) with delta (0, 0)
Screenshot: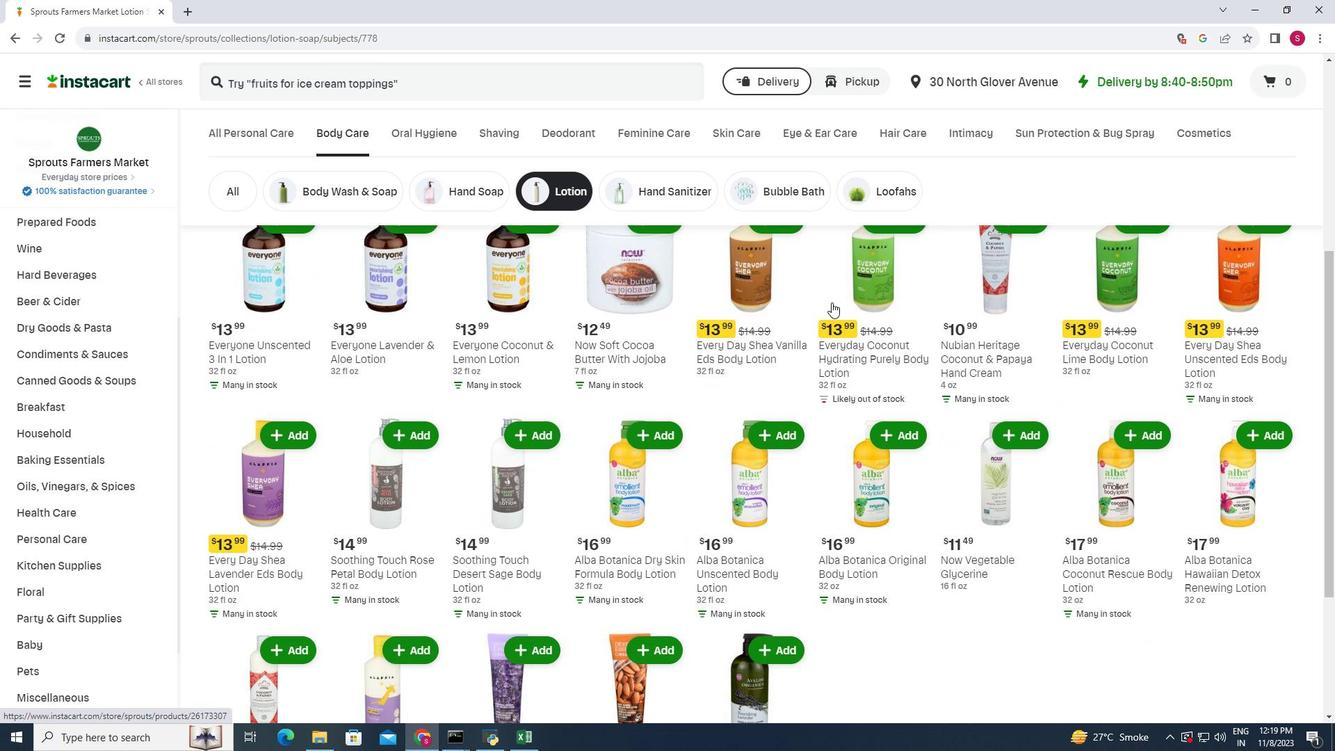 
Action: Mouse scrolled (831, 301) with delta (0, 0)
Screenshot: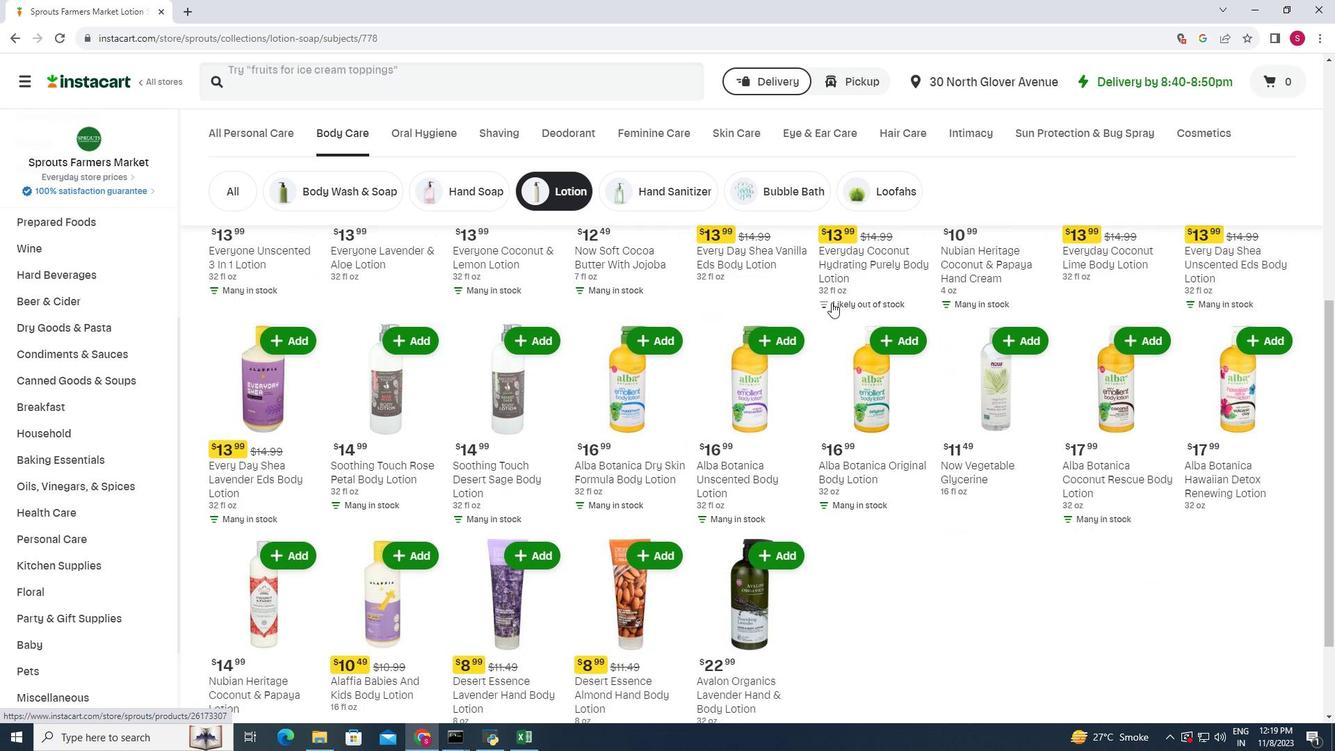
Action: Mouse scrolled (831, 301) with delta (0, 0)
Screenshot: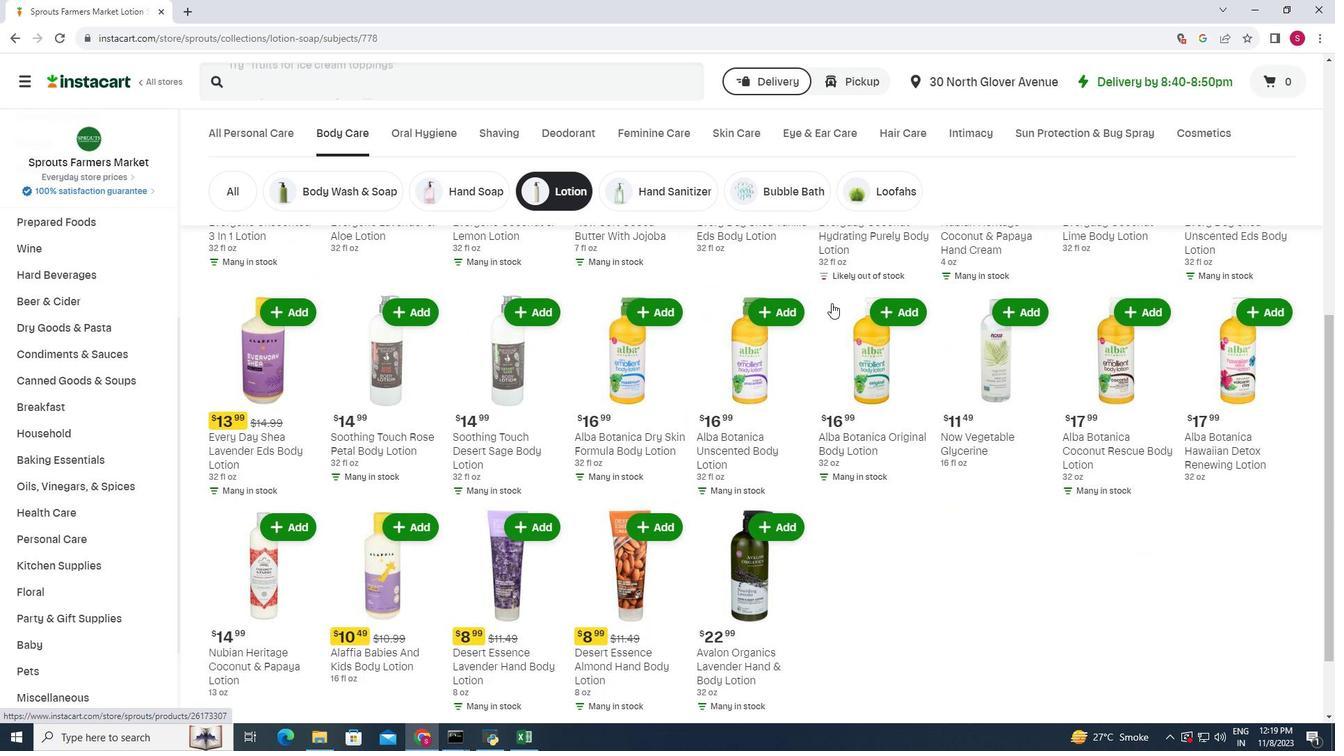 
Action: Mouse moved to (829, 305)
Screenshot: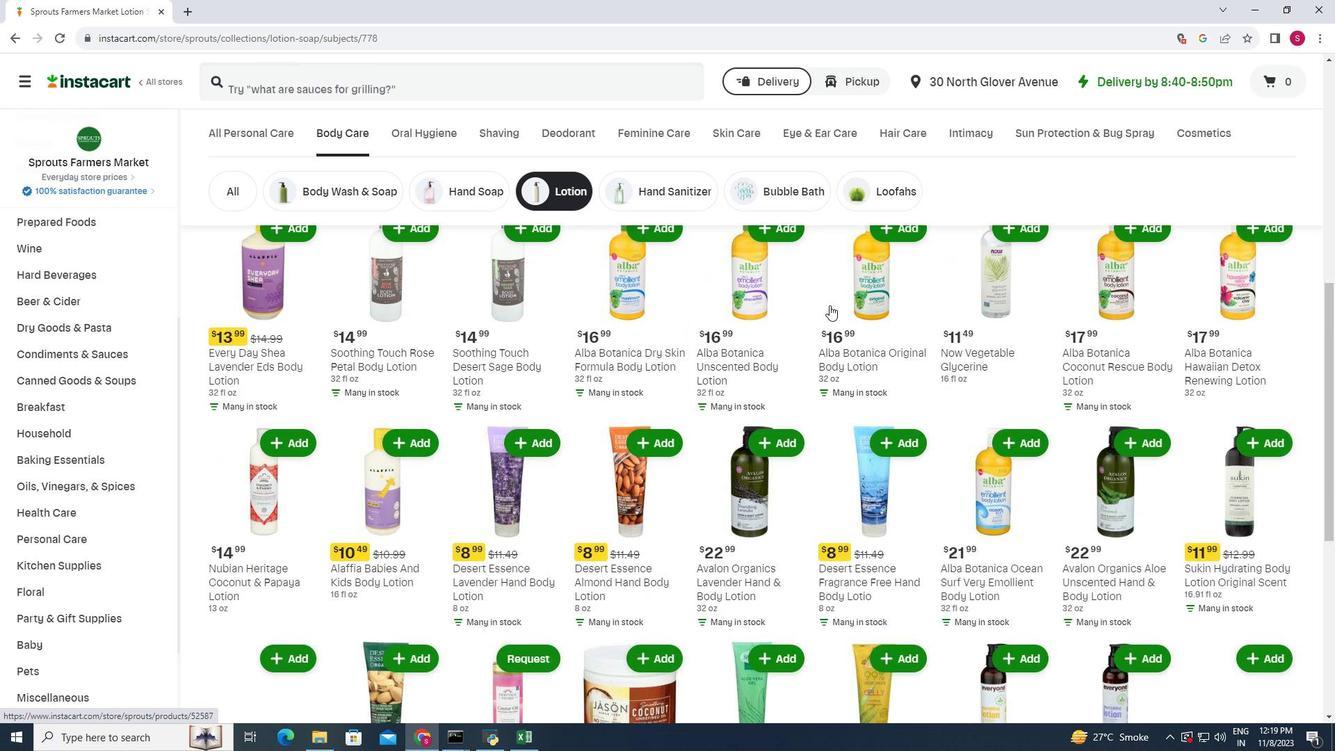 
Action: Mouse scrolled (829, 304) with delta (0, 0)
Screenshot: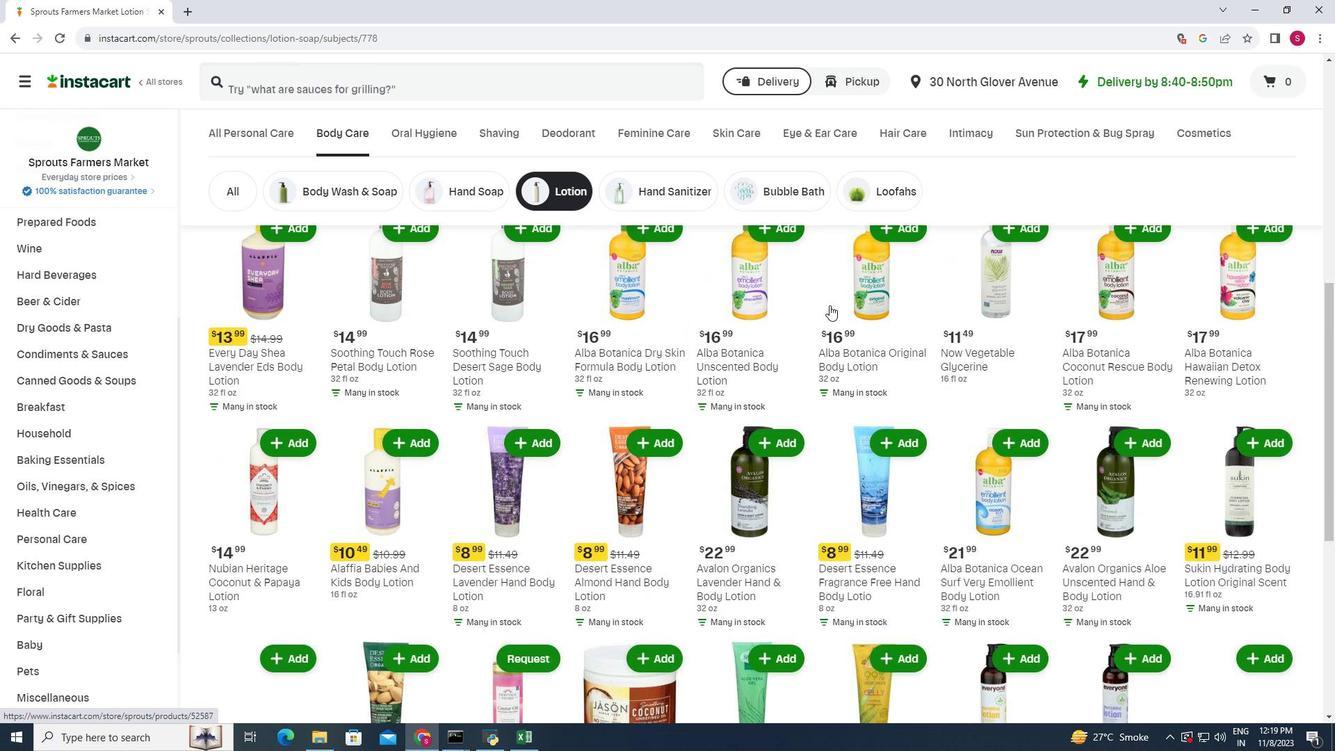 
Action: Mouse moved to (831, 292)
Screenshot: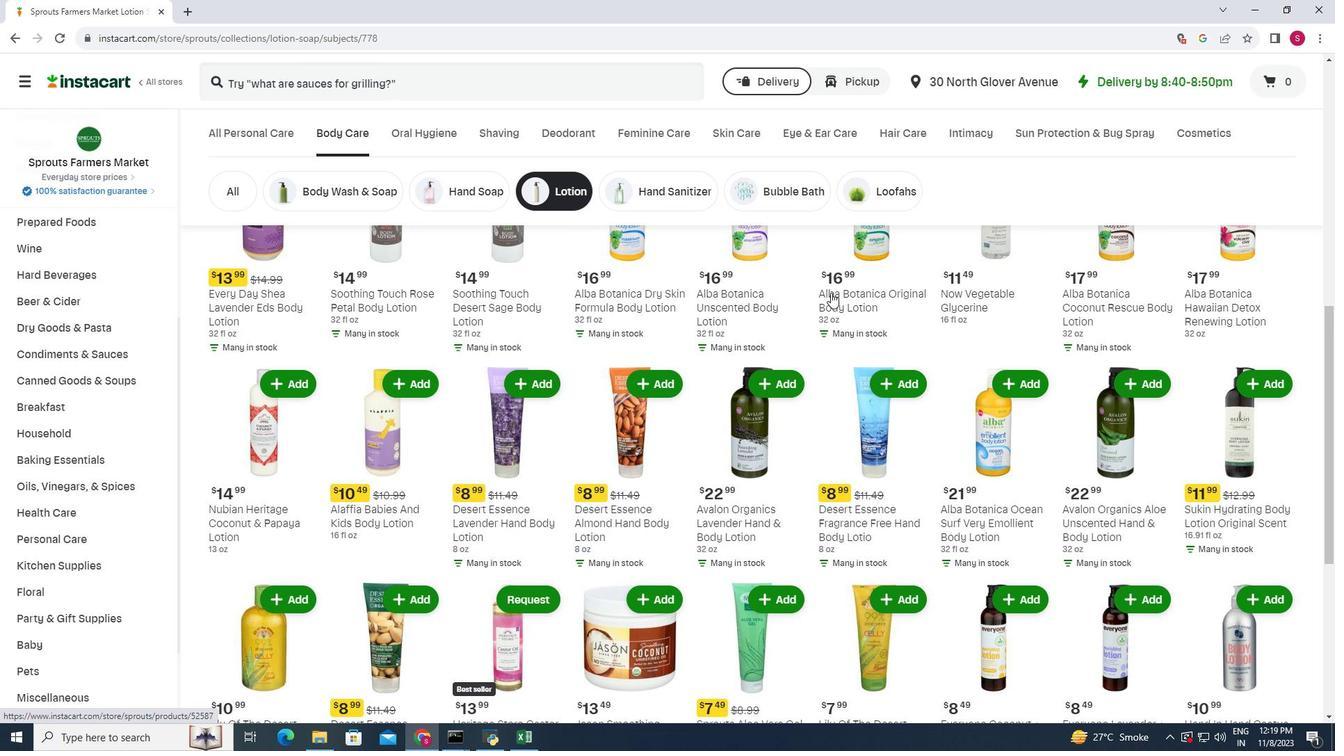 
Action: Mouse scrolled (831, 292) with delta (0, 0)
Screenshot: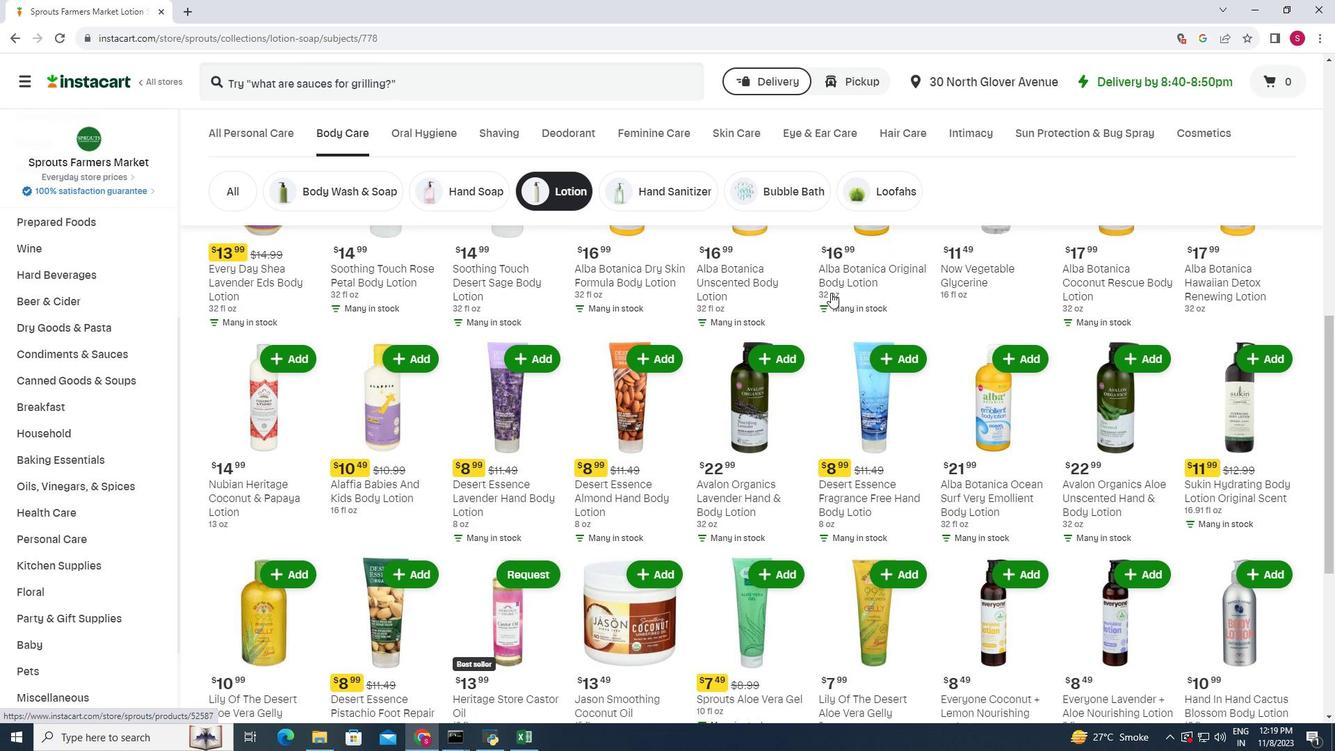 
Action: Mouse moved to (831, 292)
Screenshot: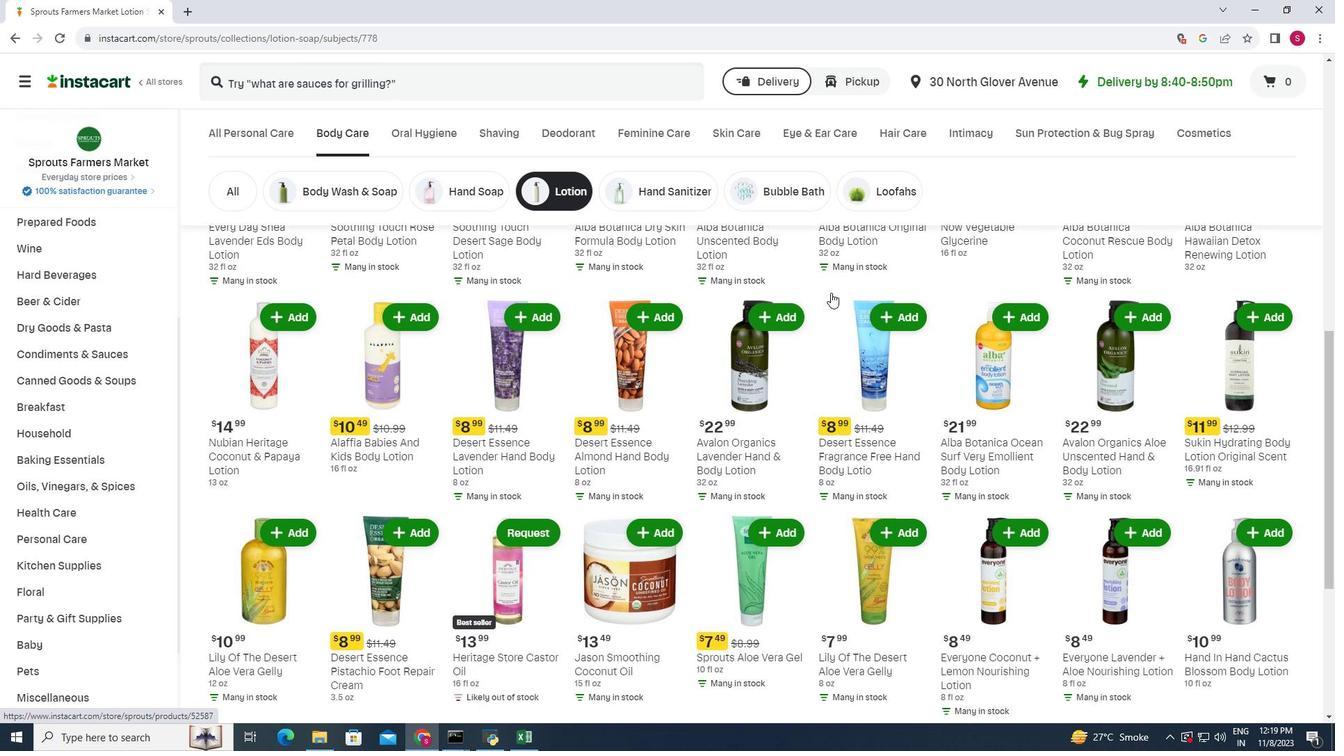 
Action: Mouse scrolled (831, 292) with delta (0, 0)
Screenshot: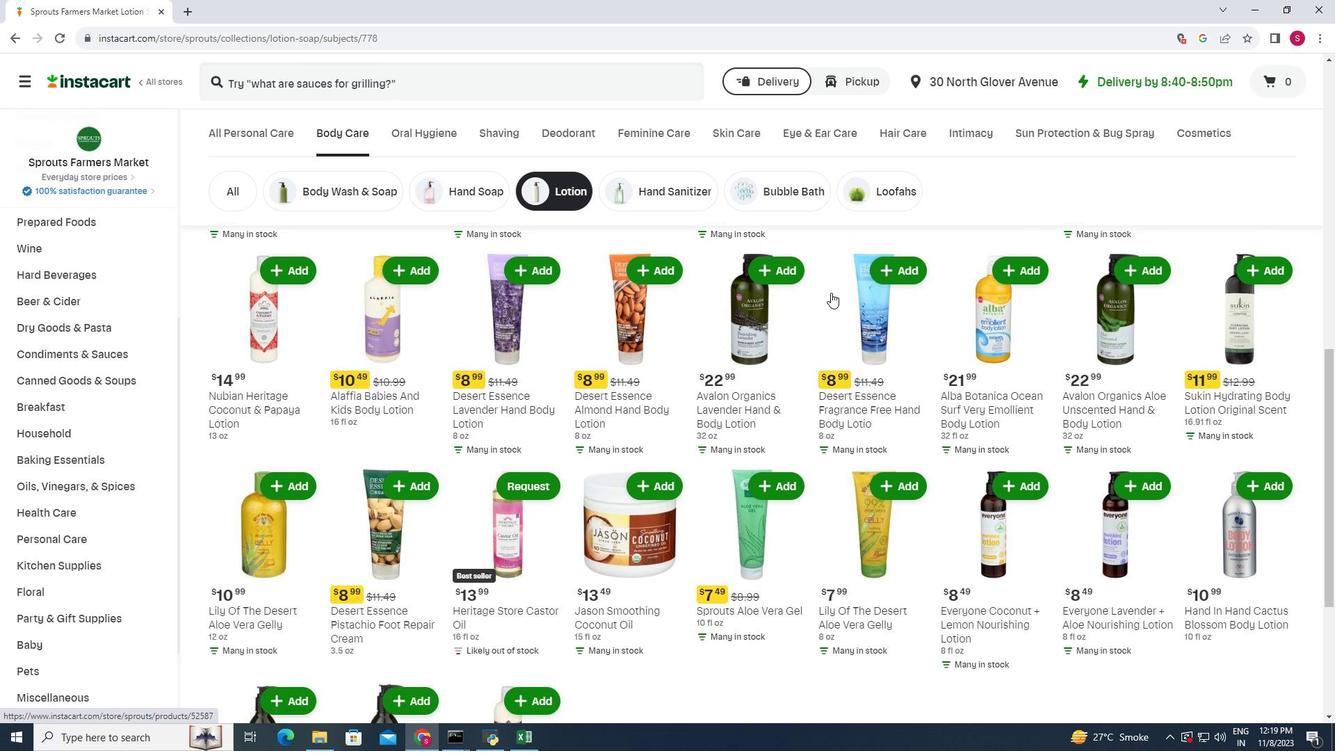 
Action: Mouse scrolled (831, 292) with delta (0, 0)
Screenshot: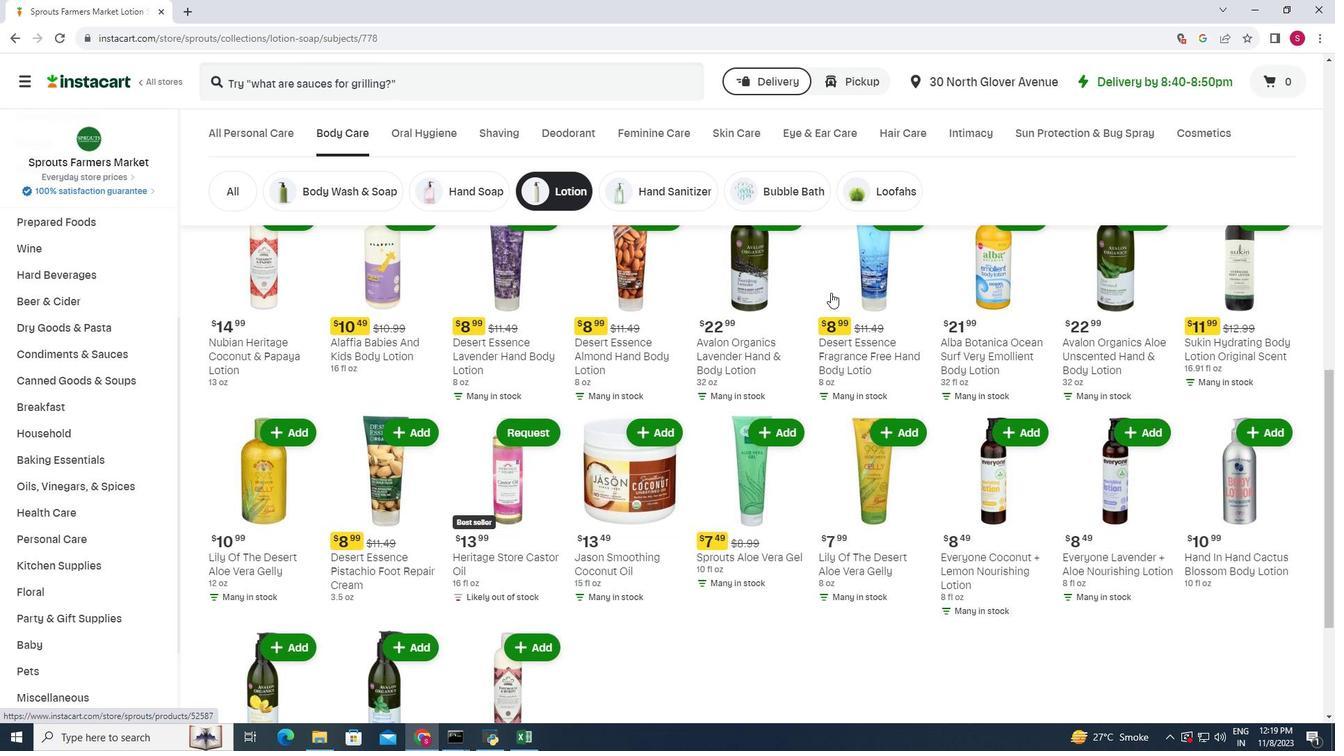 
Action: Mouse scrolled (831, 292) with delta (0, 0)
Screenshot: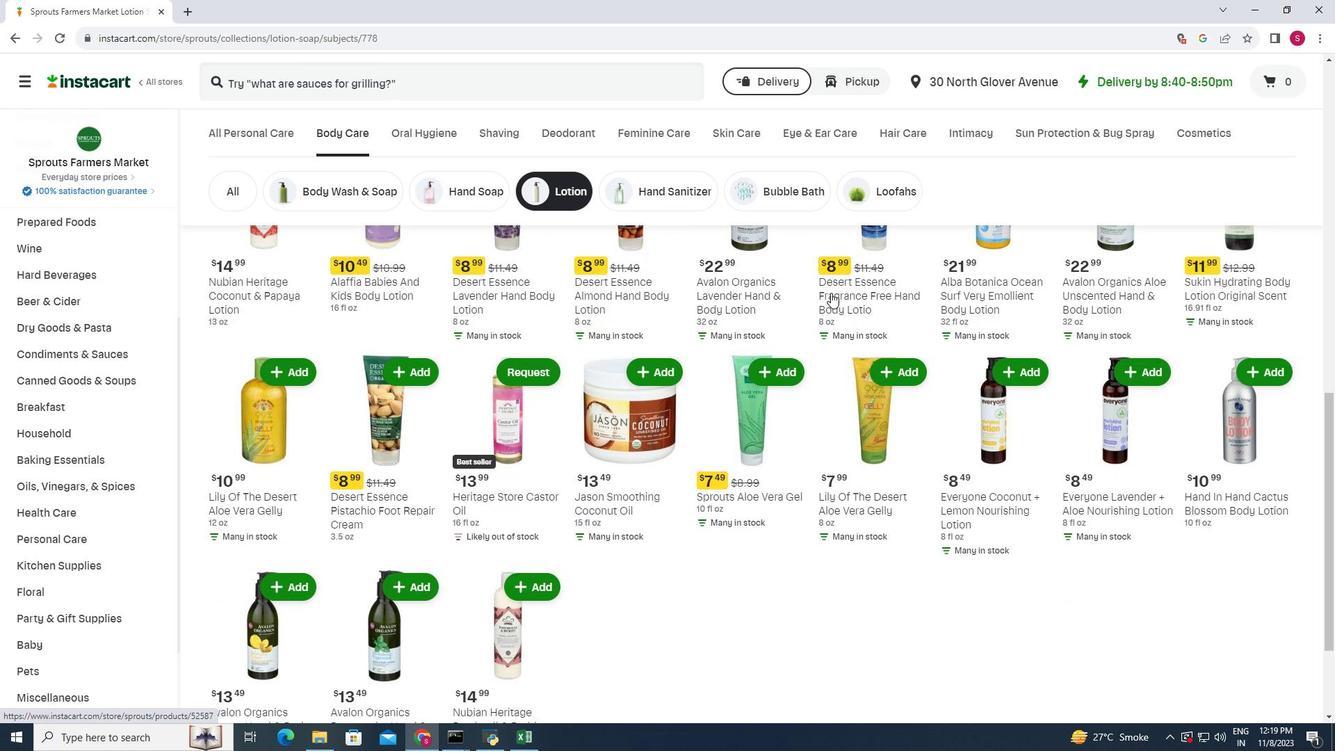 
Action: Mouse scrolled (831, 292) with delta (0, 0)
Screenshot: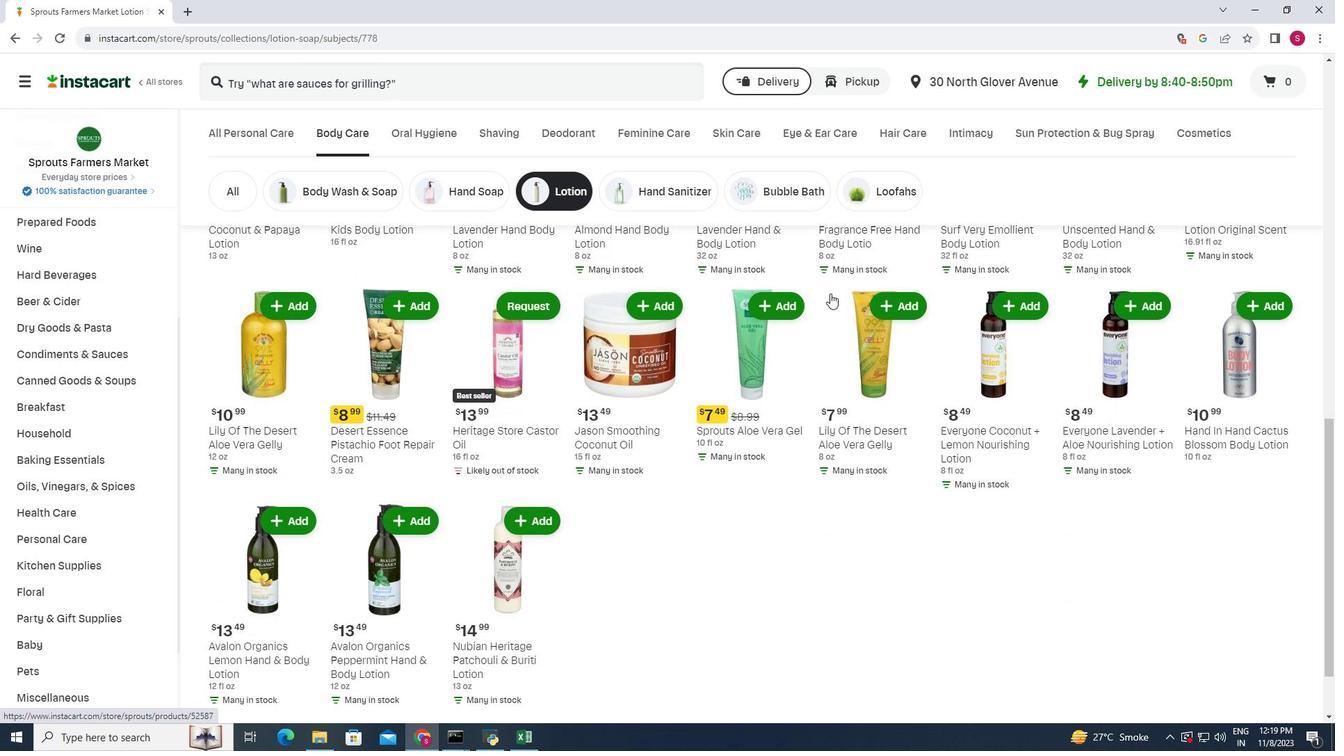 
Action: Mouse scrolled (831, 292) with delta (0, 0)
Screenshot: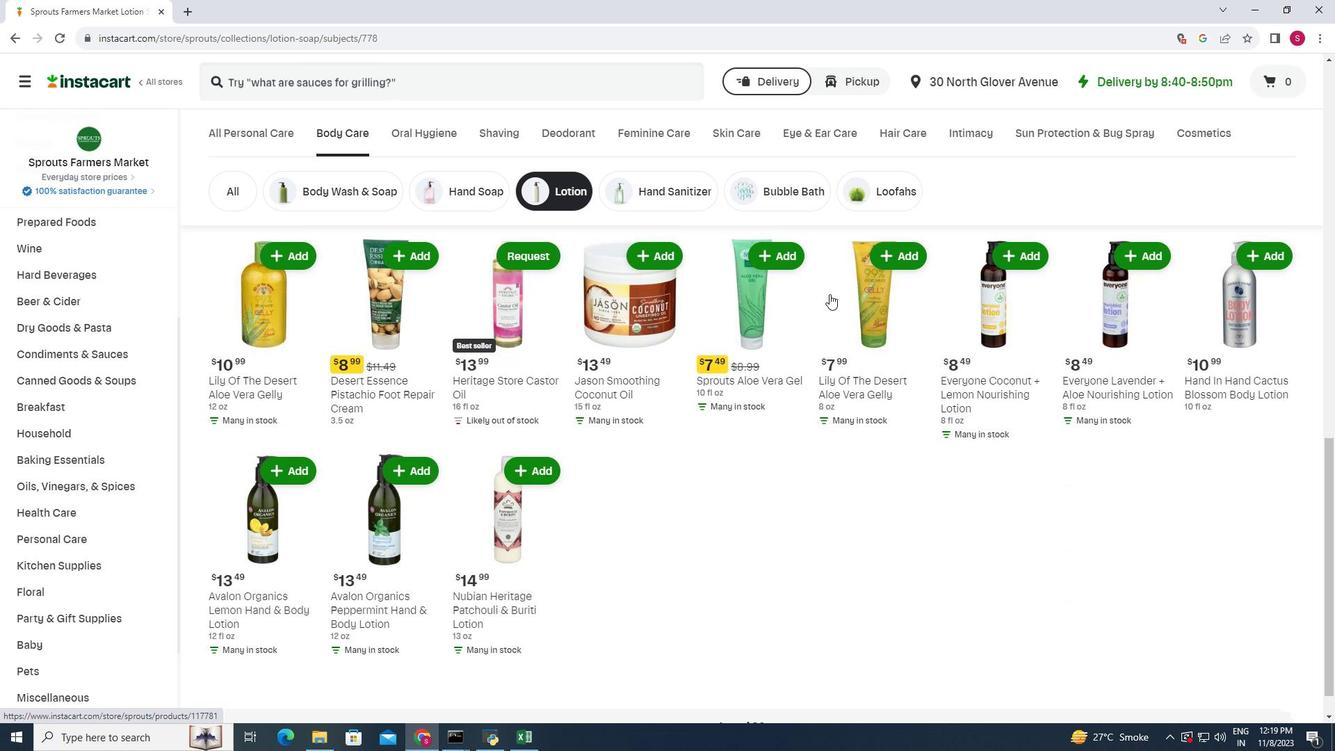 
Action: Mouse moved to (829, 294)
Screenshot: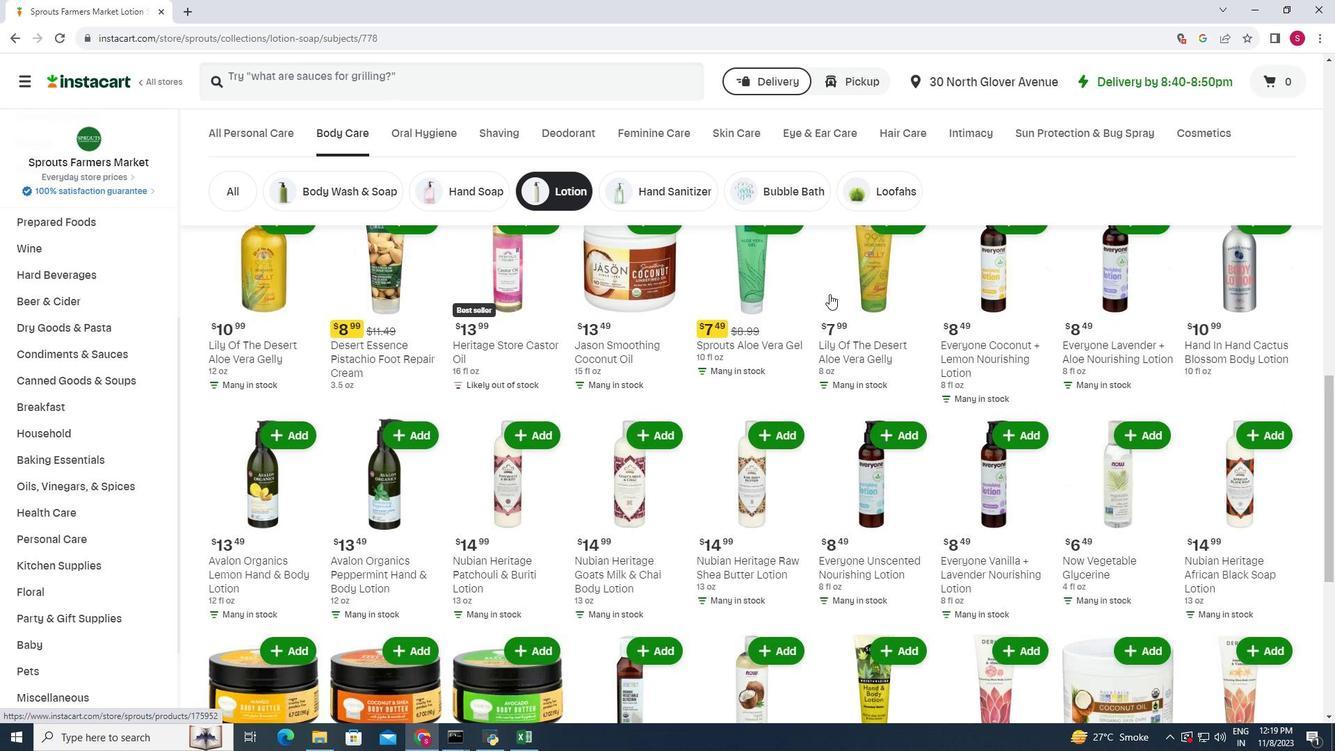 
Action: Mouse scrolled (829, 293) with delta (0, 0)
Screenshot: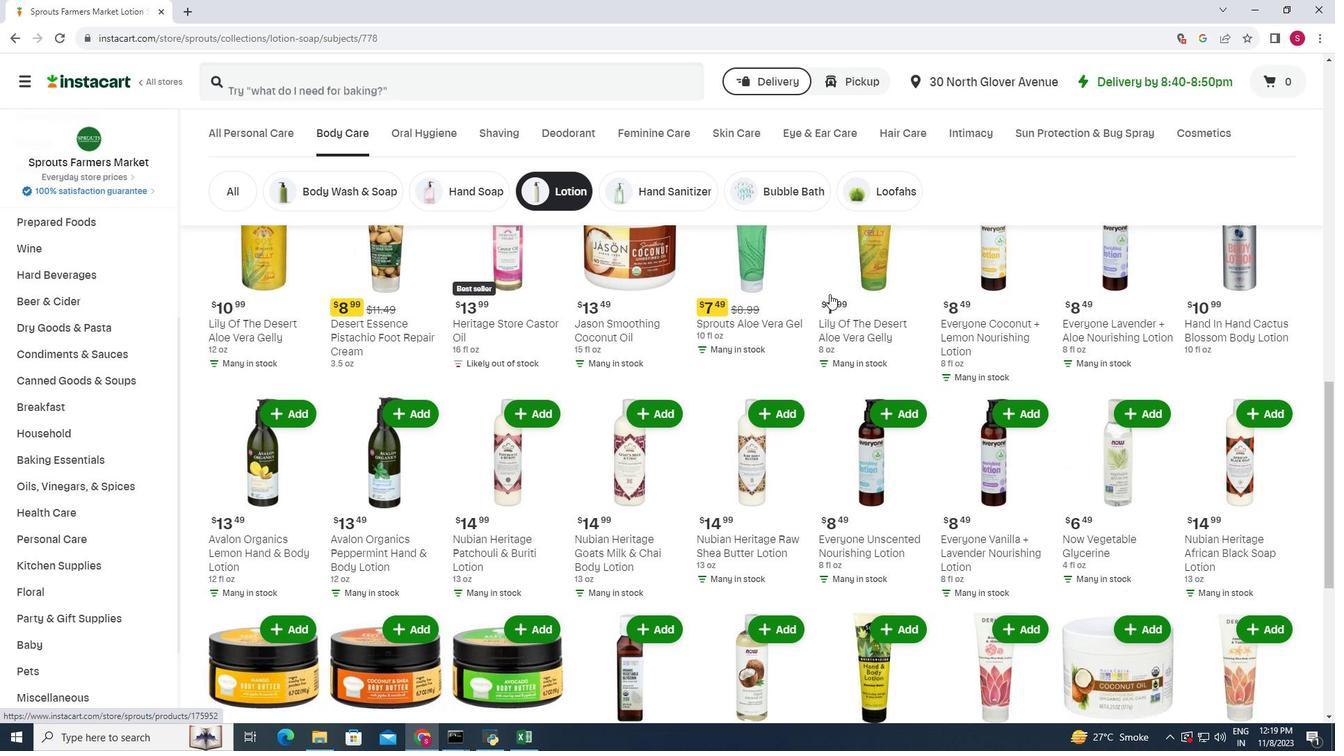 
Action: Mouse scrolled (829, 293) with delta (0, 0)
Screenshot: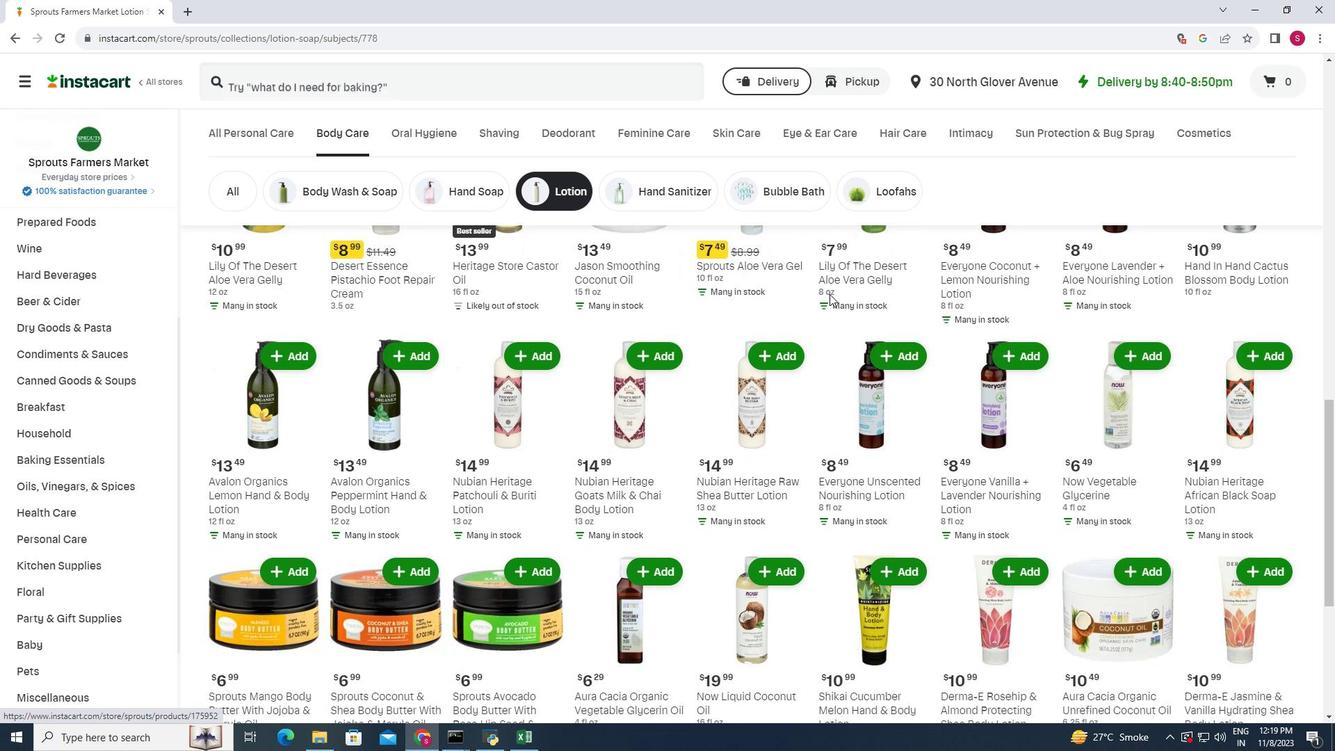 
Action: Mouse scrolled (829, 293) with delta (0, 0)
Screenshot: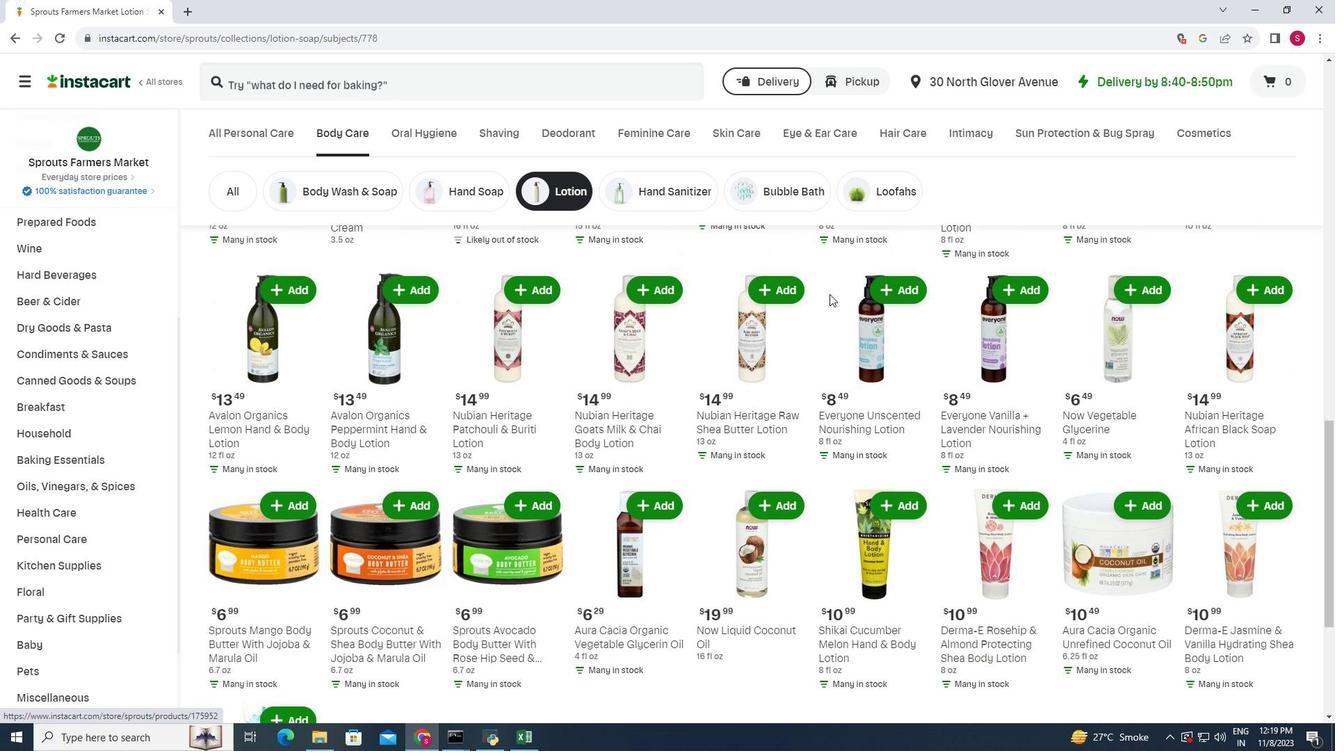 
Action: Mouse scrolled (829, 293) with delta (0, 0)
Screenshot: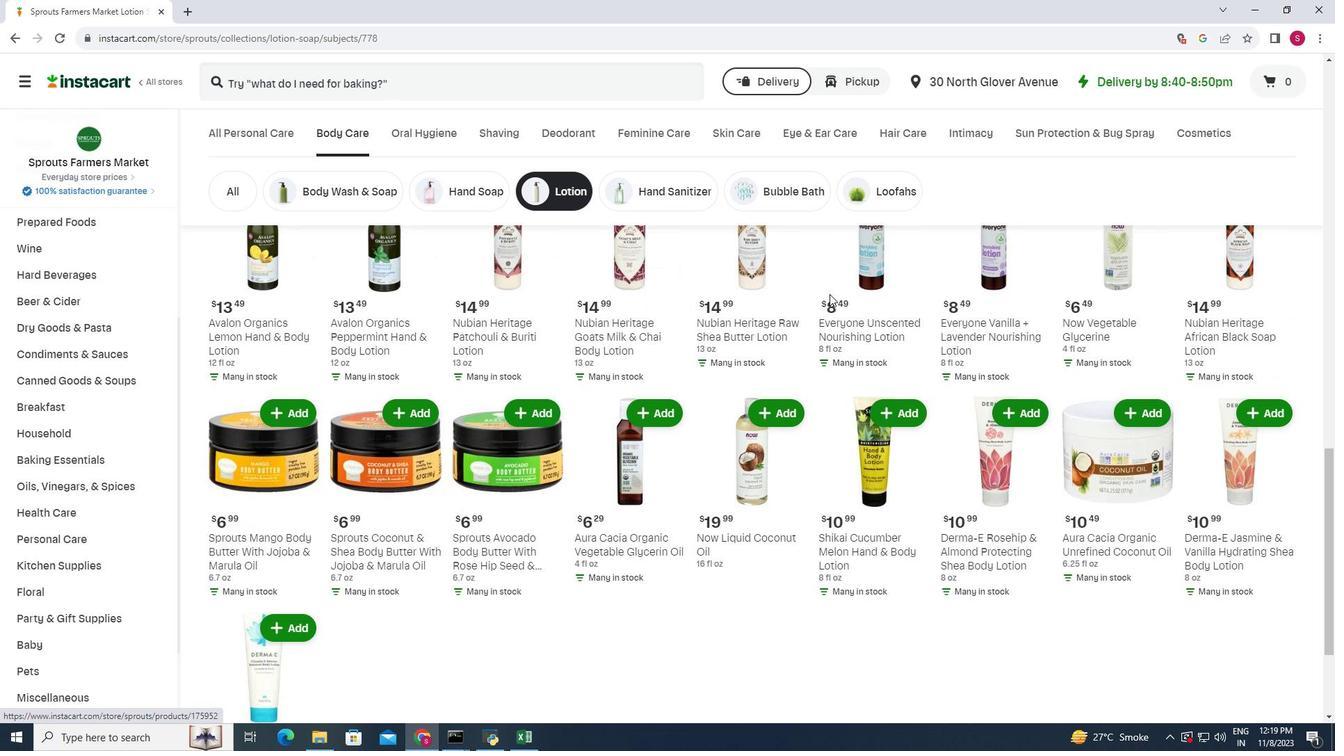 
Action: Mouse scrolled (829, 293) with delta (0, 0)
Screenshot: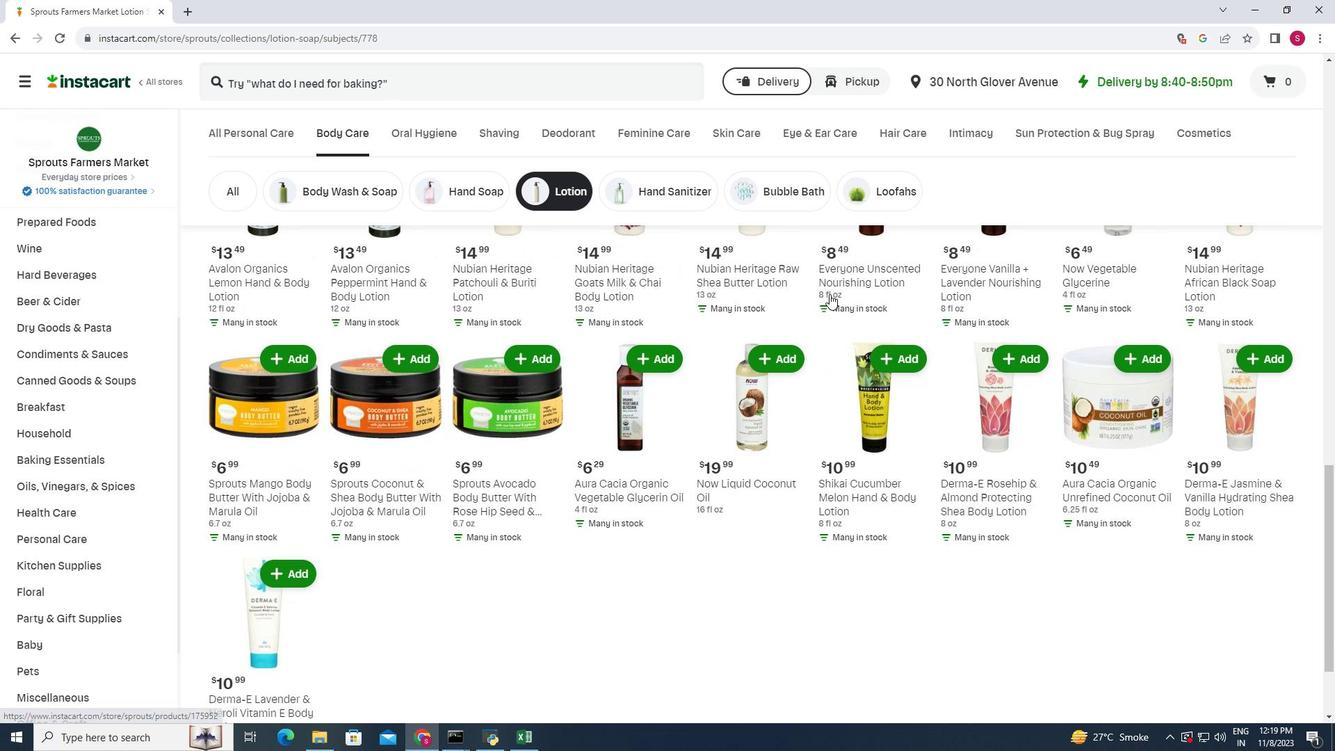 
Action: Mouse scrolled (829, 293) with delta (0, 0)
Screenshot: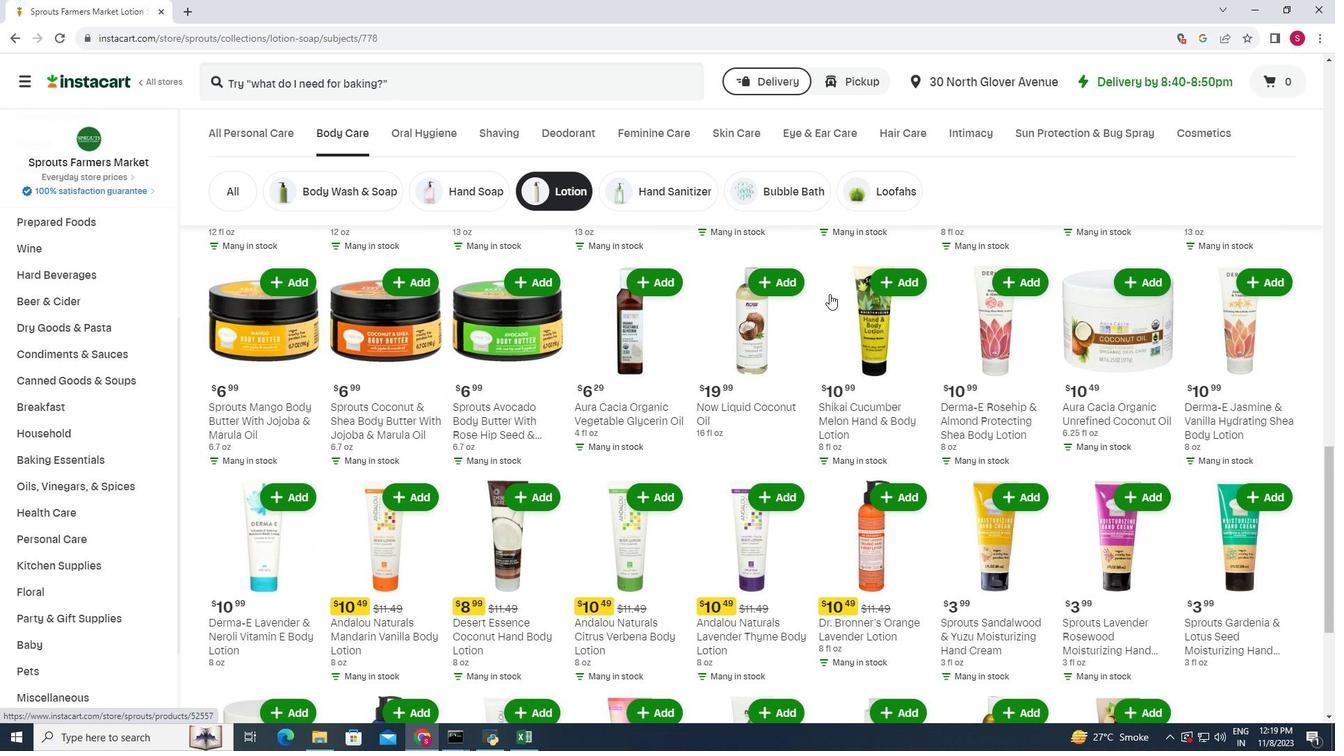 
Action: Mouse scrolled (829, 293) with delta (0, 0)
Screenshot: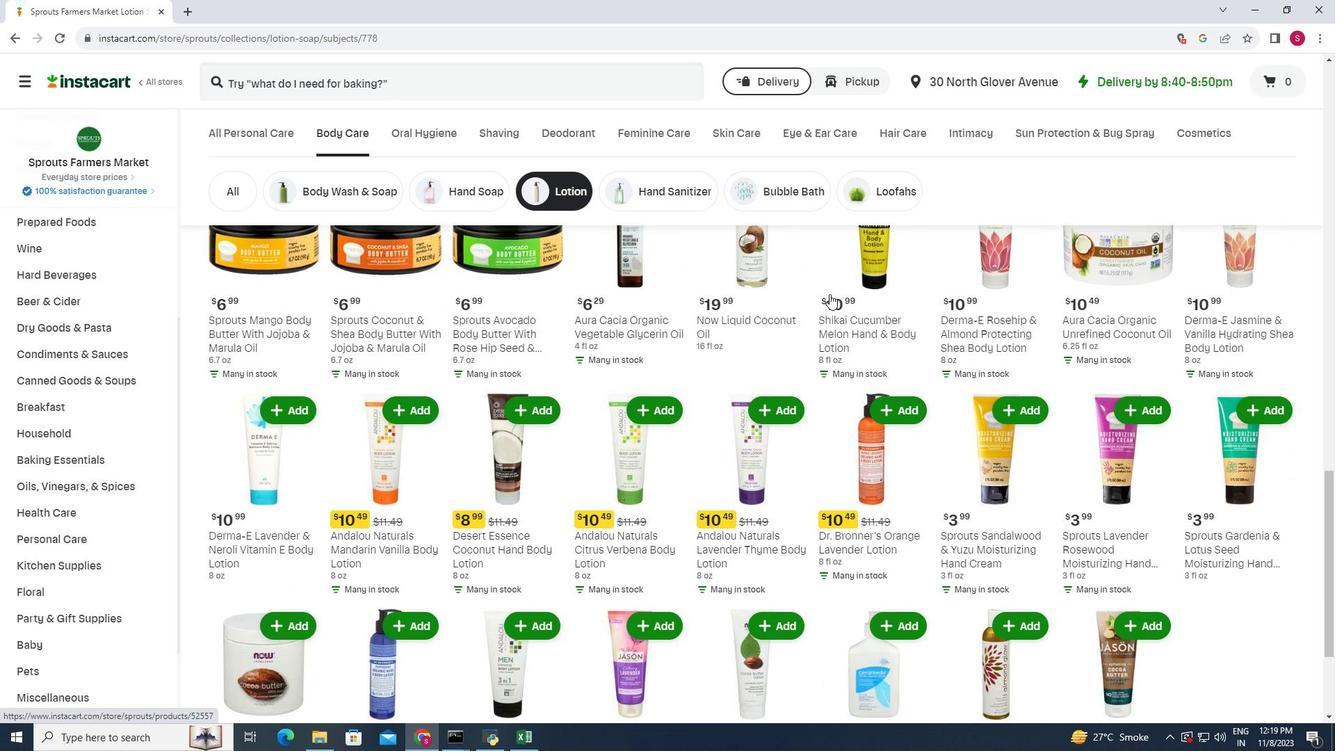 
Action: Mouse scrolled (829, 293) with delta (0, 0)
Screenshot: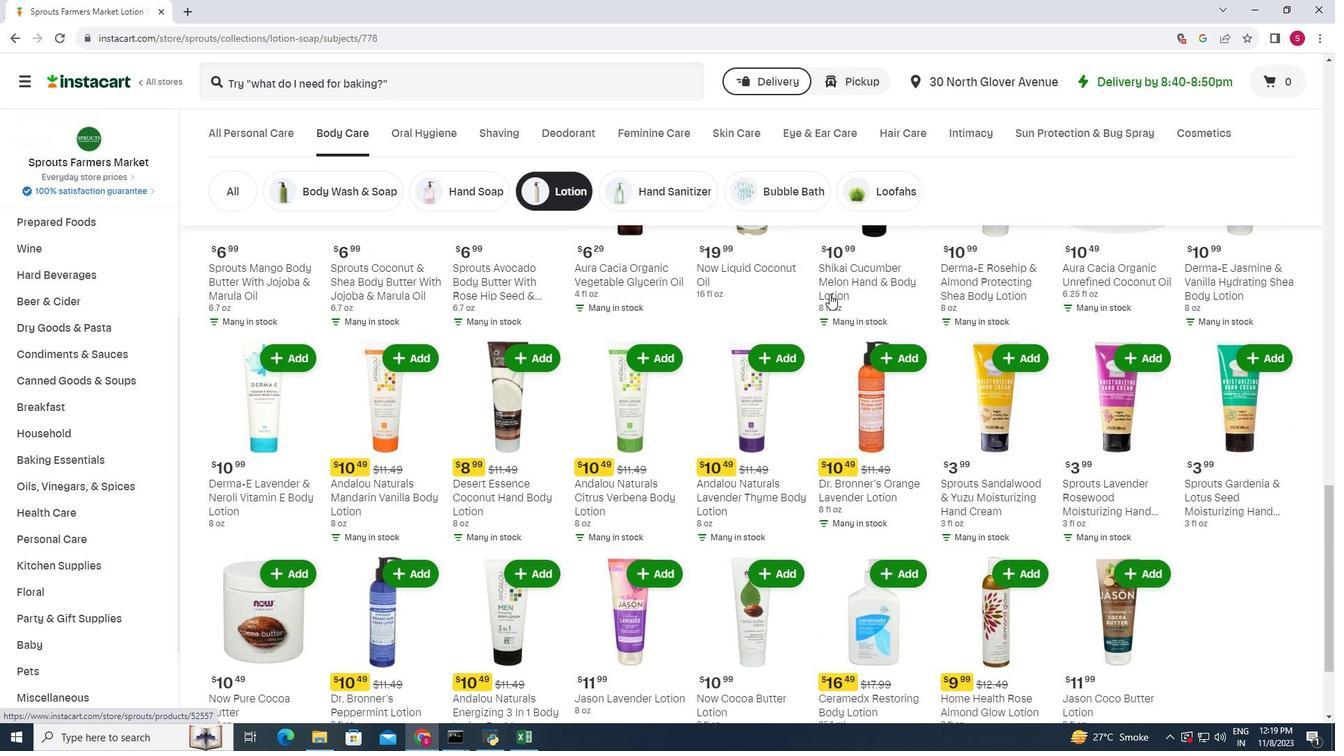 
Action: Mouse scrolled (829, 293) with delta (0, 0)
Screenshot: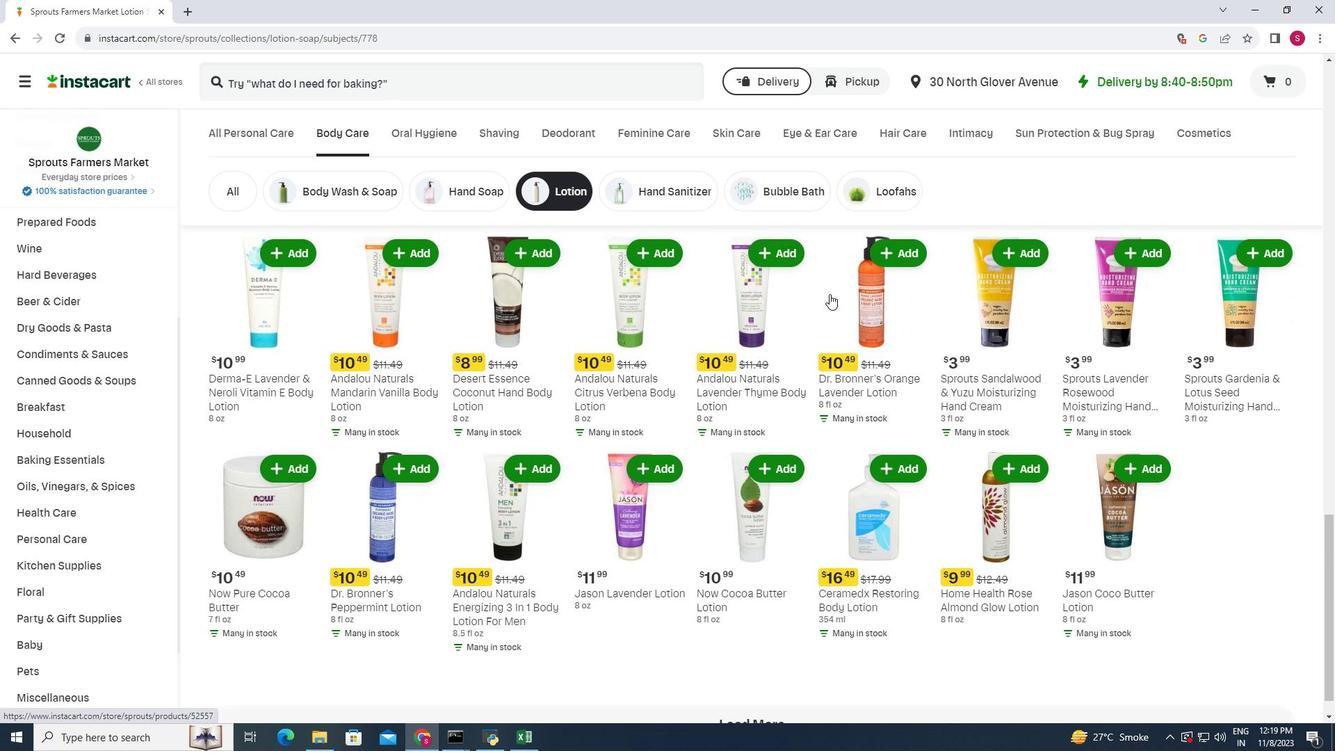
Action: Mouse scrolled (829, 293) with delta (0, 0)
Screenshot: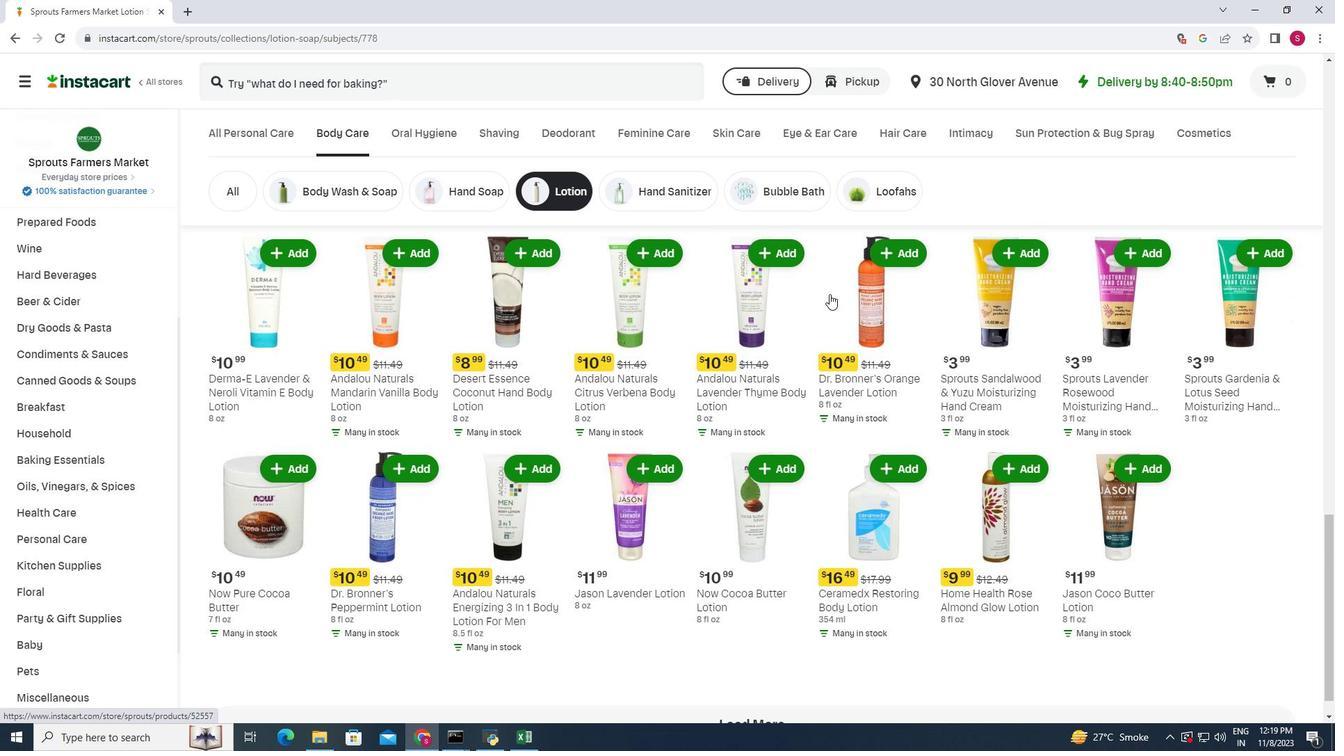 
Action: Mouse scrolled (829, 293) with delta (0, 0)
Screenshot: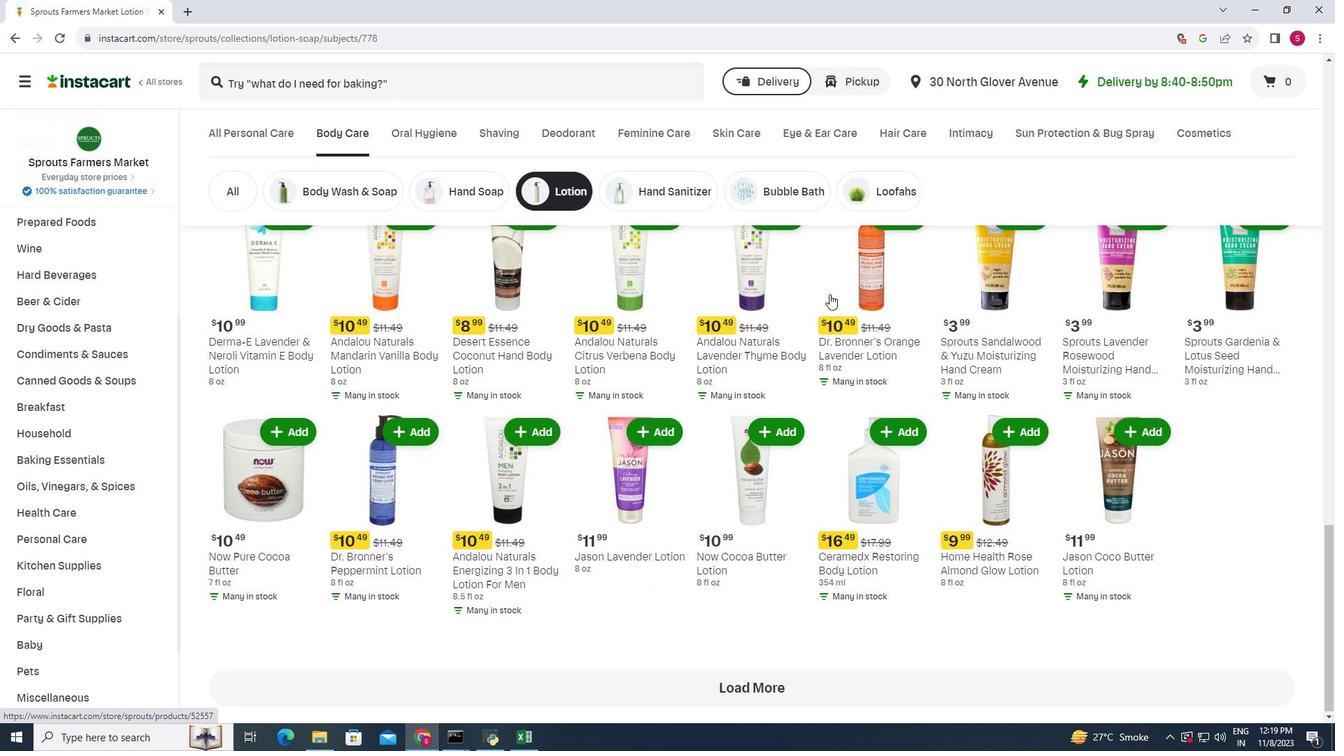 
Action: Mouse moved to (663, 273)
Screenshot: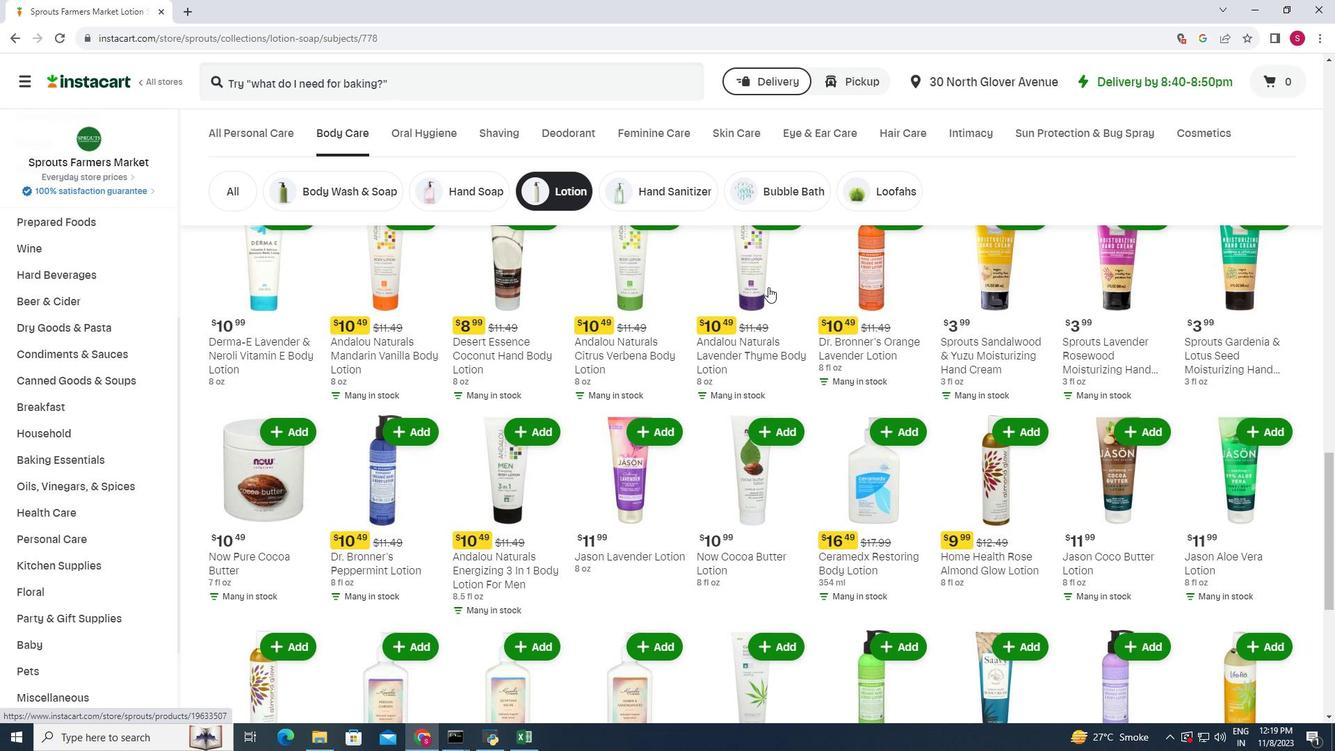 
